 Task: Find a house in West Bromwich, United Kingdom, for 8 guests from 24 Aug to 10 Sep, with 4 bedrooms, 4 beds, 4 bathrooms, and amenities including WiFi, TV, Gym, and Breakfast, within a price range of ₹12,000 to ₹15,000 per night.
Action: Mouse moved to (270, 143)
Screenshot: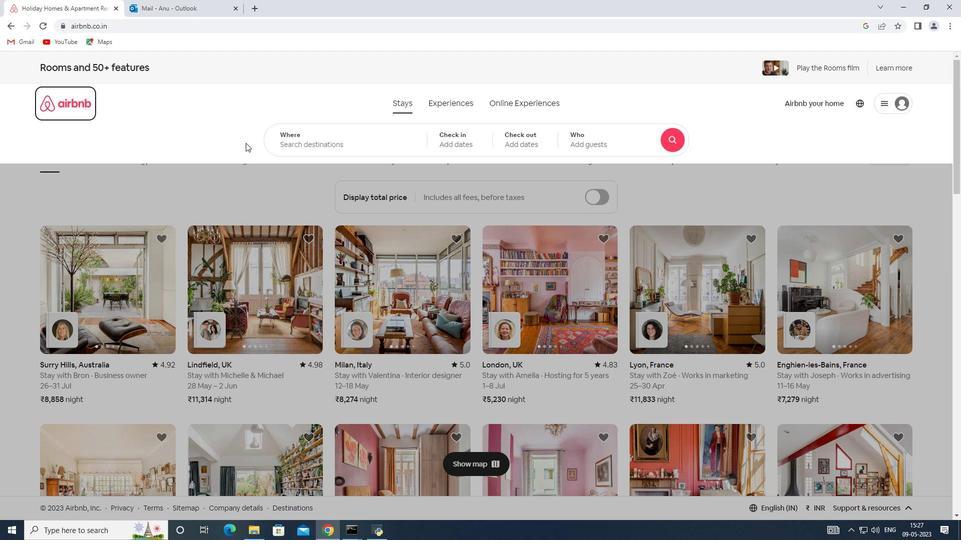 
Action: Mouse pressed left at (270, 143)
Screenshot: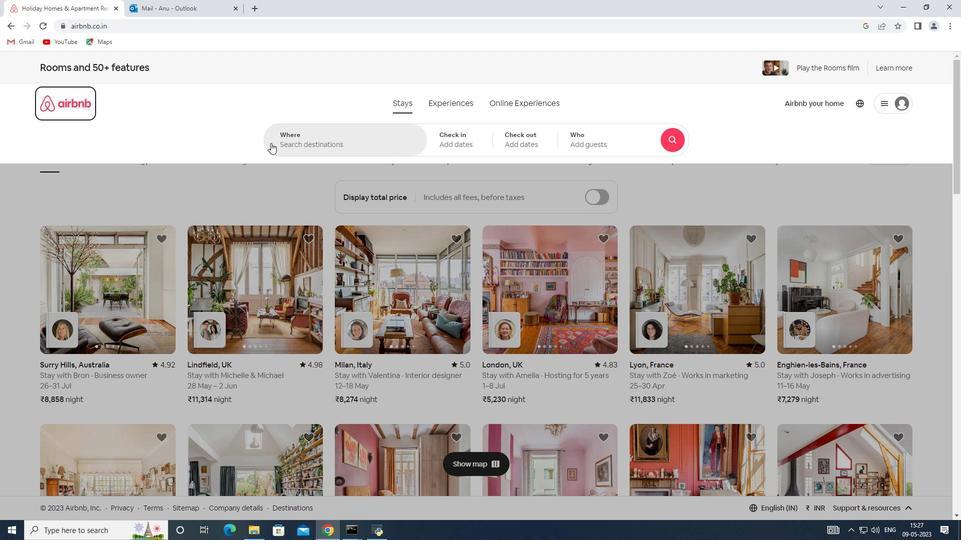 
Action: Key pressed <Key.shift><Key.shift><Key.shift><Key.shift><Key.shift><Key.shift><Key.shift><Key.shift><Key.shift><Key.shift><Key.shift><Key.shift><Key.shift><Key.shift>West<Key.space><Key.shift><Key.shift><Key.shift><Key.shift><Key.shift><Key.shift><Key.shift><Key.shift><Key.shift>Bromwich,<Key.shift>United
Screenshot: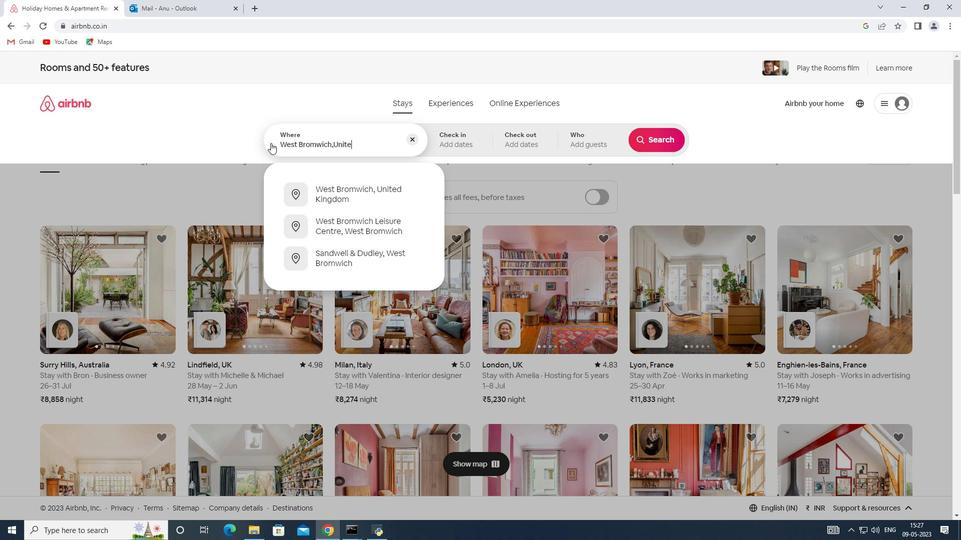 
Action: Mouse moved to (336, 193)
Screenshot: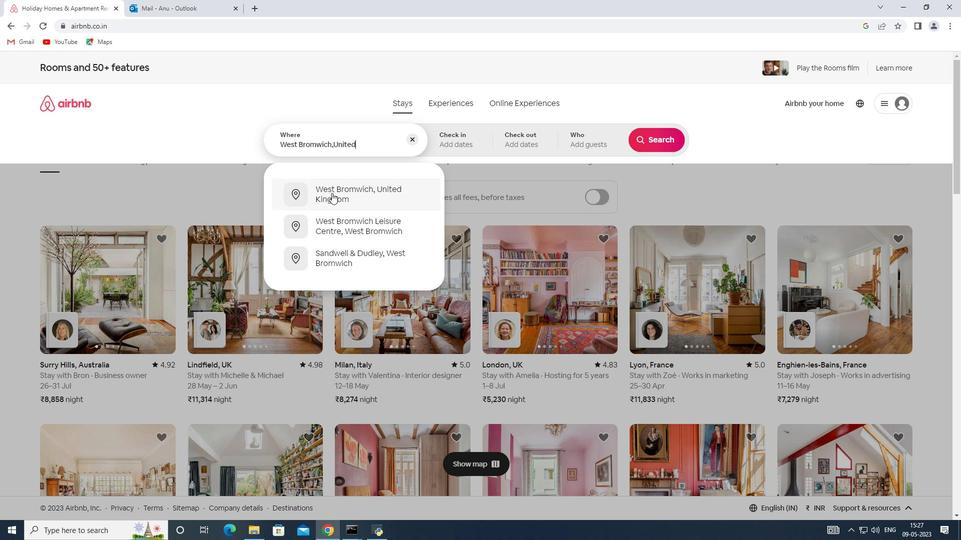 
Action: Mouse pressed left at (336, 193)
Screenshot: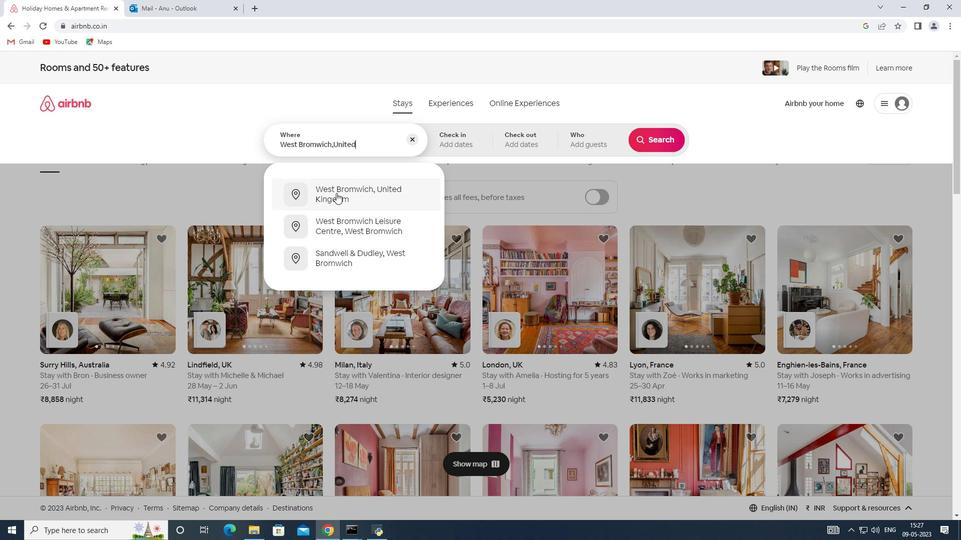 
Action: Mouse moved to (647, 218)
Screenshot: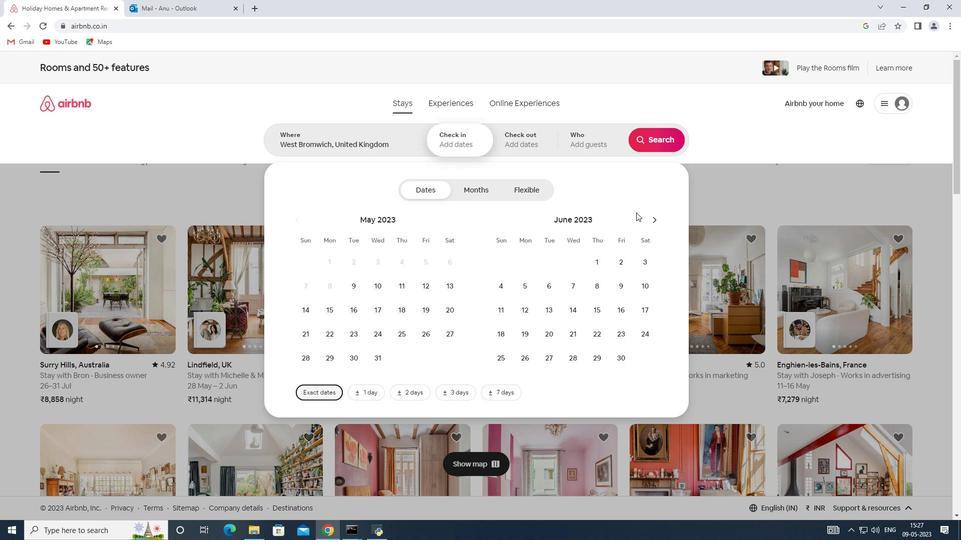 
Action: Mouse pressed left at (647, 218)
Screenshot: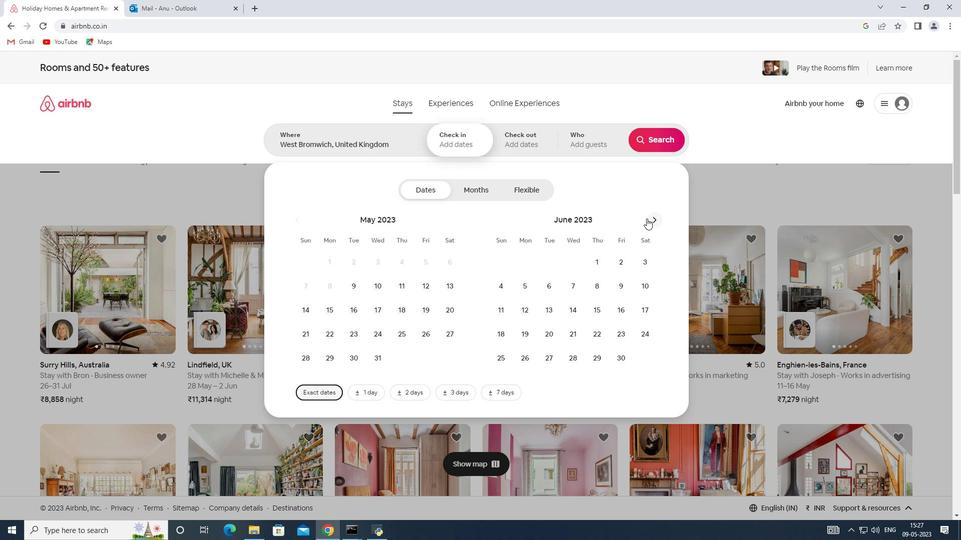 
Action: Mouse pressed left at (647, 218)
Screenshot: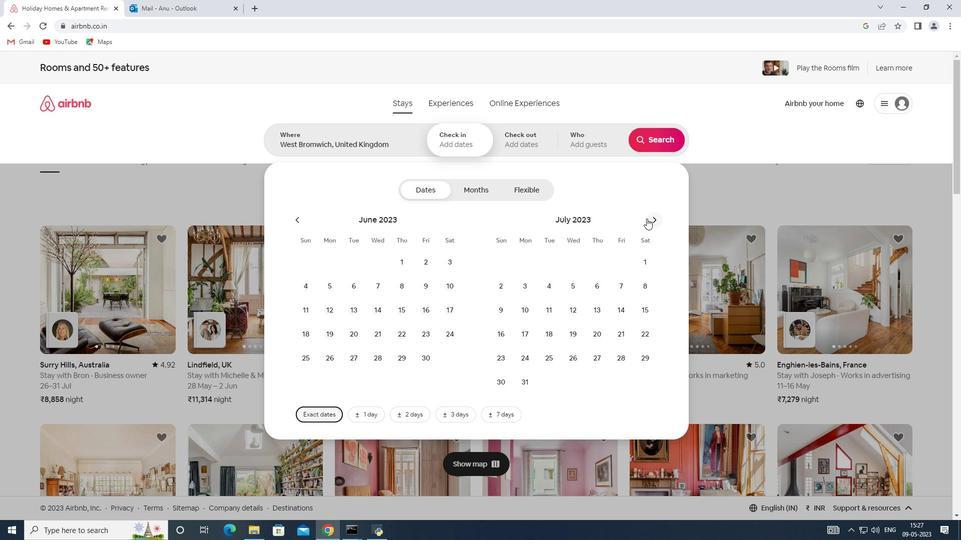 
Action: Mouse moved to (654, 226)
Screenshot: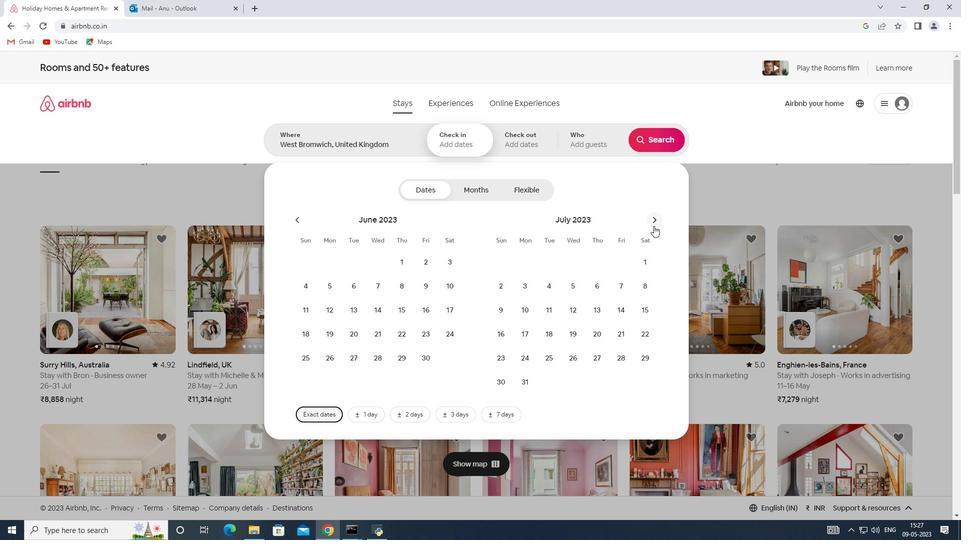 
Action: Mouse pressed left at (654, 226)
Screenshot: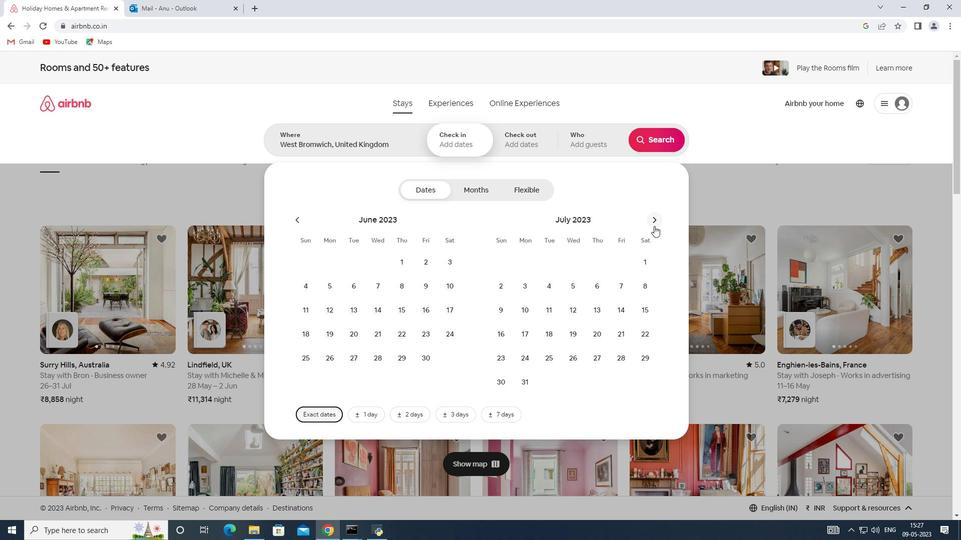
Action: Mouse moved to (597, 336)
Screenshot: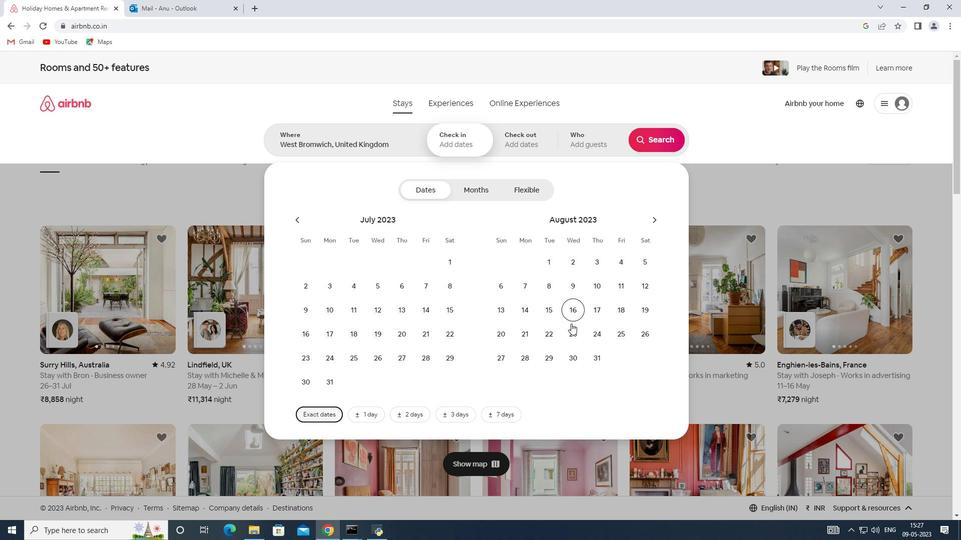 
Action: Mouse pressed left at (597, 336)
Screenshot: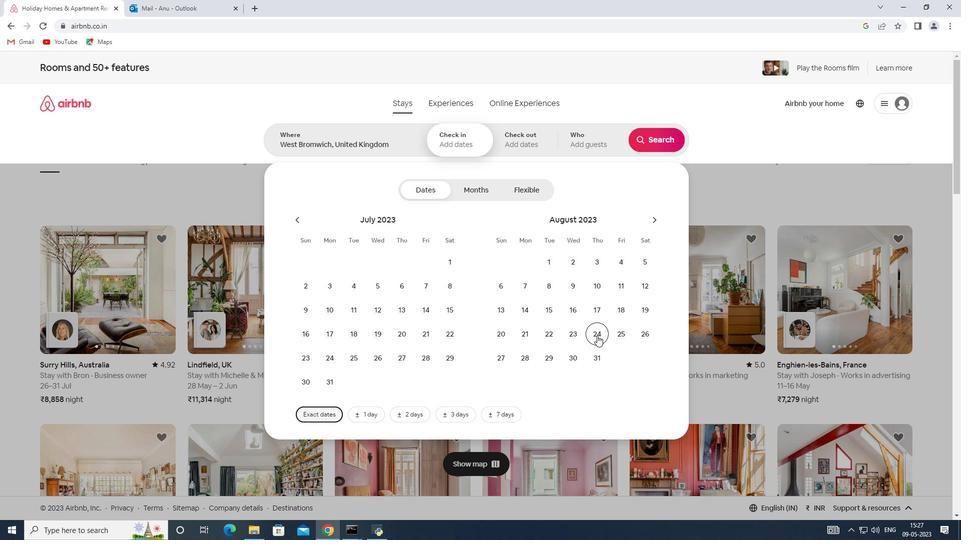 
Action: Mouse moved to (653, 216)
Screenshot: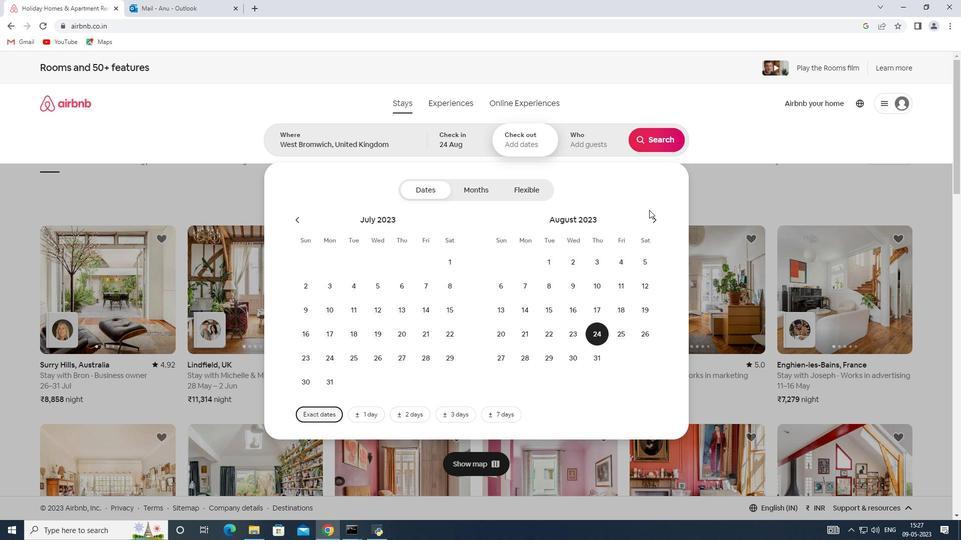 
Action: Mouse pressed left at (653, 216)
Screenshot: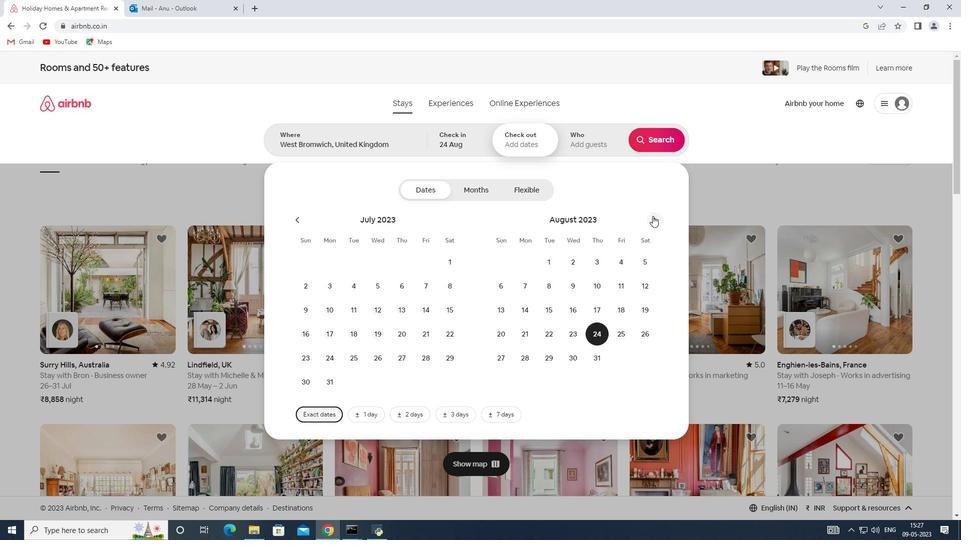 
Action: Mouse moved to (502, 310)
Screenshot: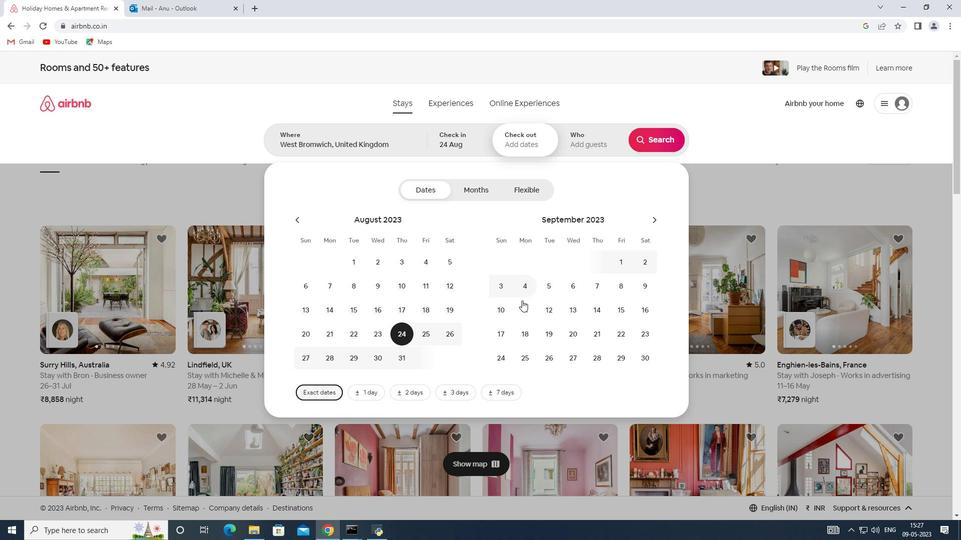 
Action: Mouse pressed left at (502, 310)
Screenshot: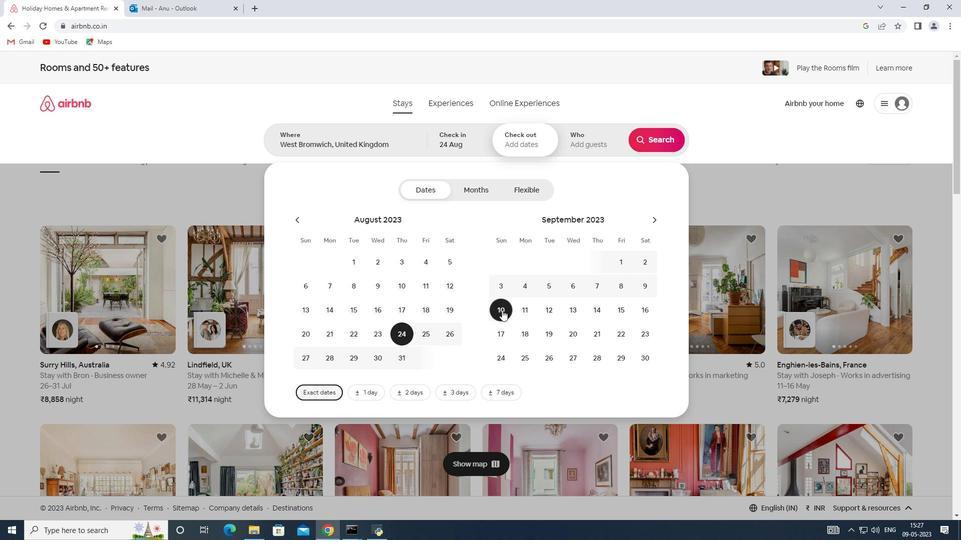 
Action: Mouse moved to (599, 134)
Screenshot: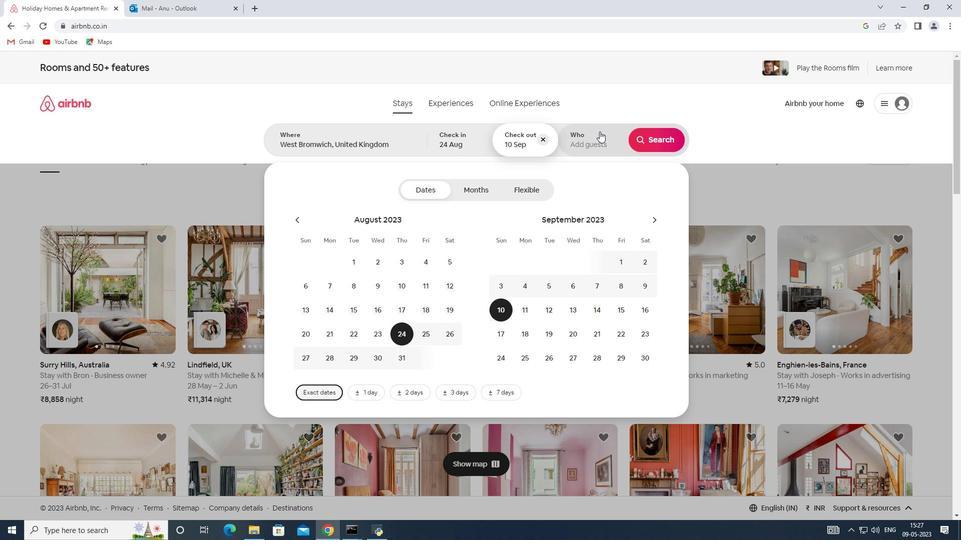 
Action: Mouse pressed left at (599, 134)
Screenshot: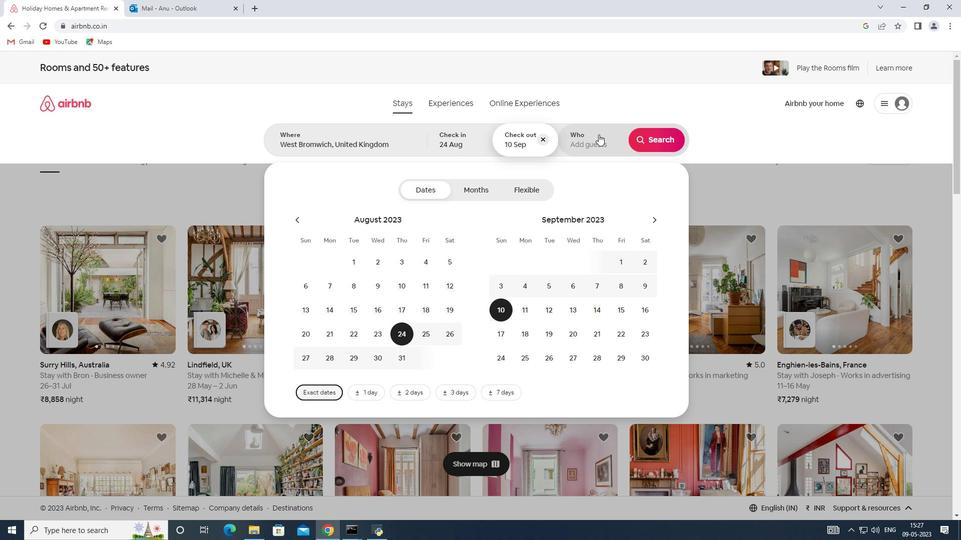 
Action: Mouse moved to (655, 193)
Screenshot: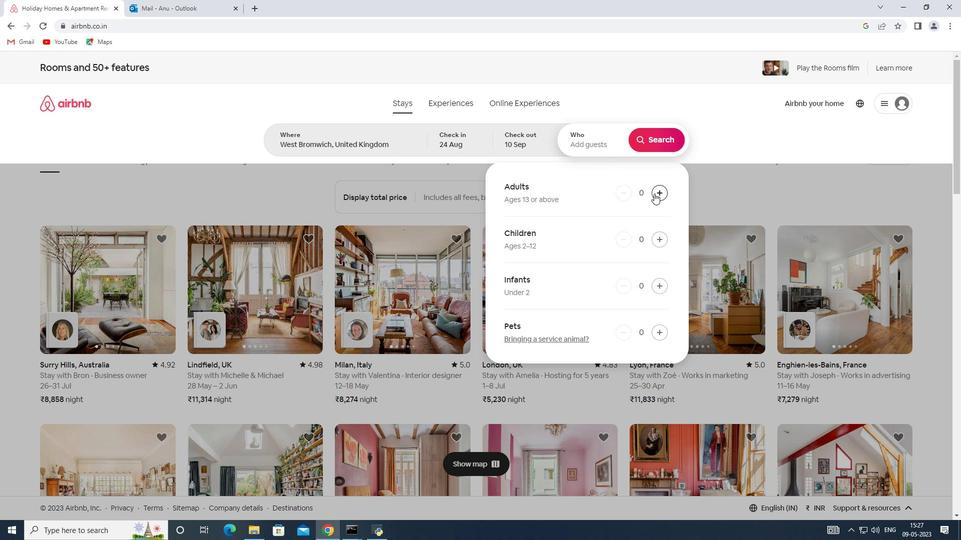 
Action: Mouse pressed left at (655, 193)
Screenshot: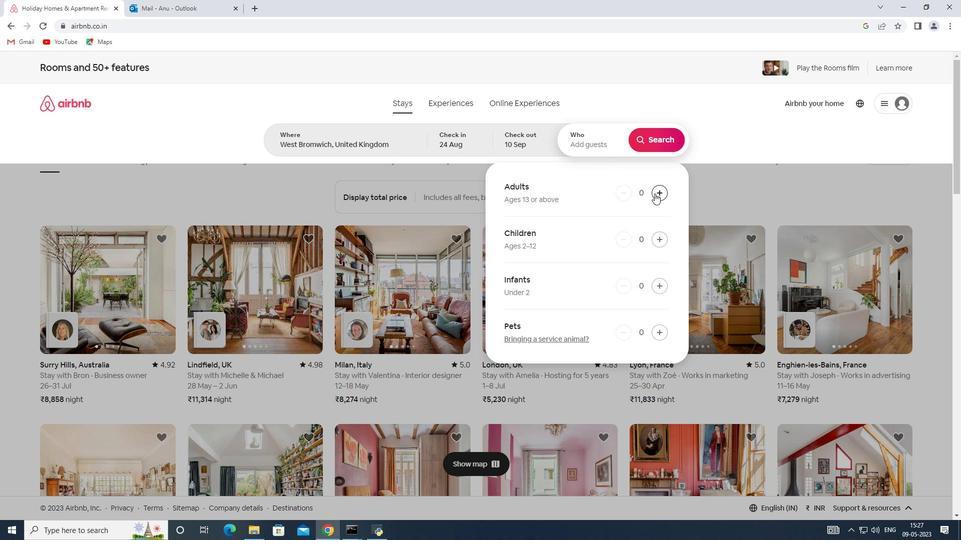 
Action: Mouse pressed left at (655, 193)
Screenshot: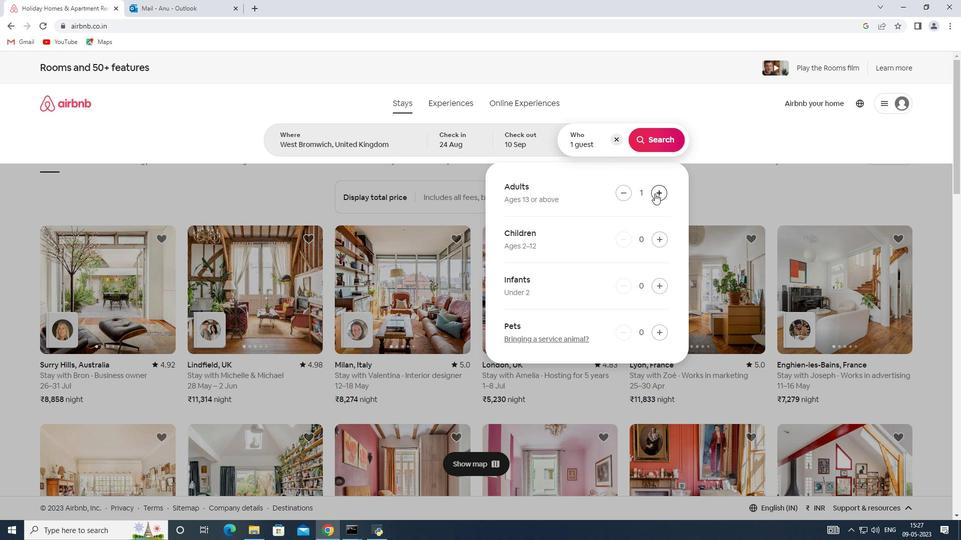 
Action: Mouse pressed left at (655, 193)
Screenshot: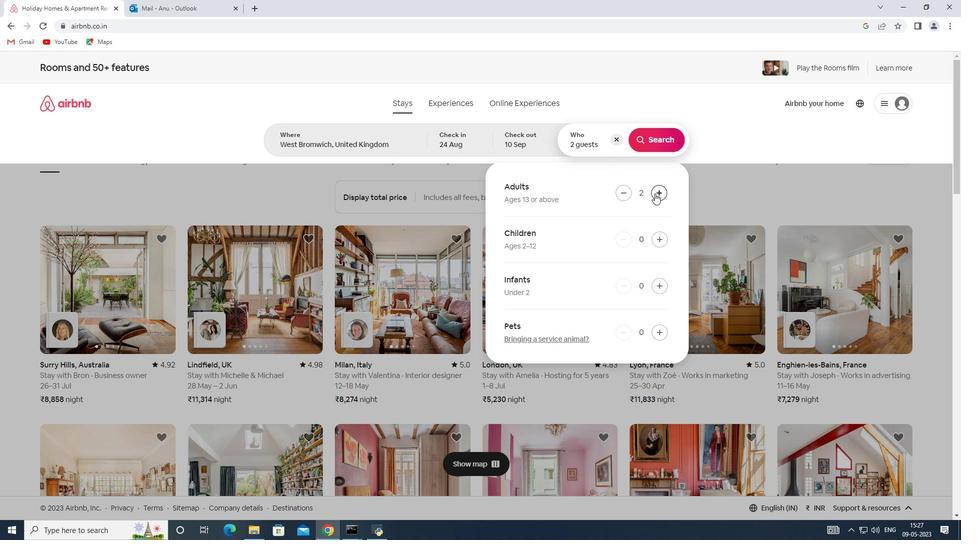 
Action: Mouse pressed left at (655, 193)
Screenshot: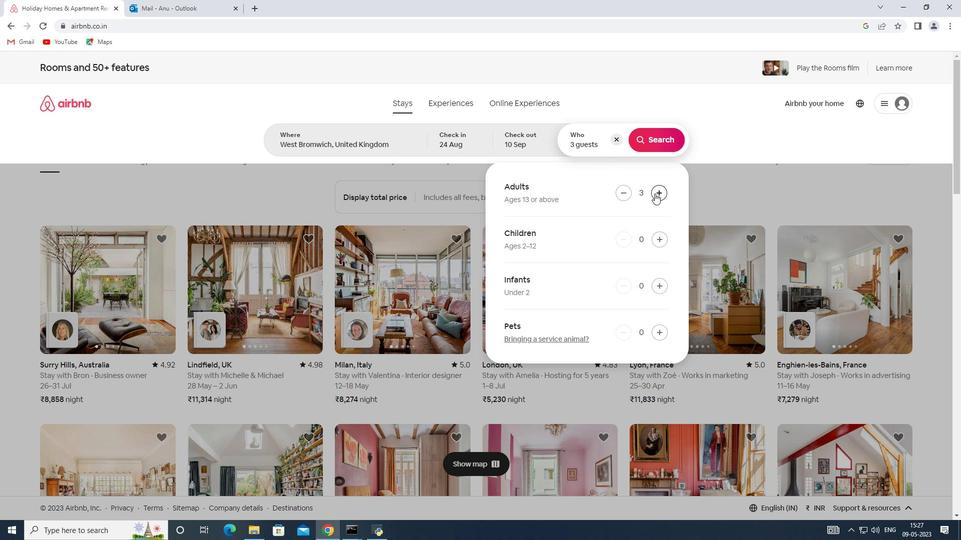 
Action: Mouse pressed left at (655, 193)
Screenshot: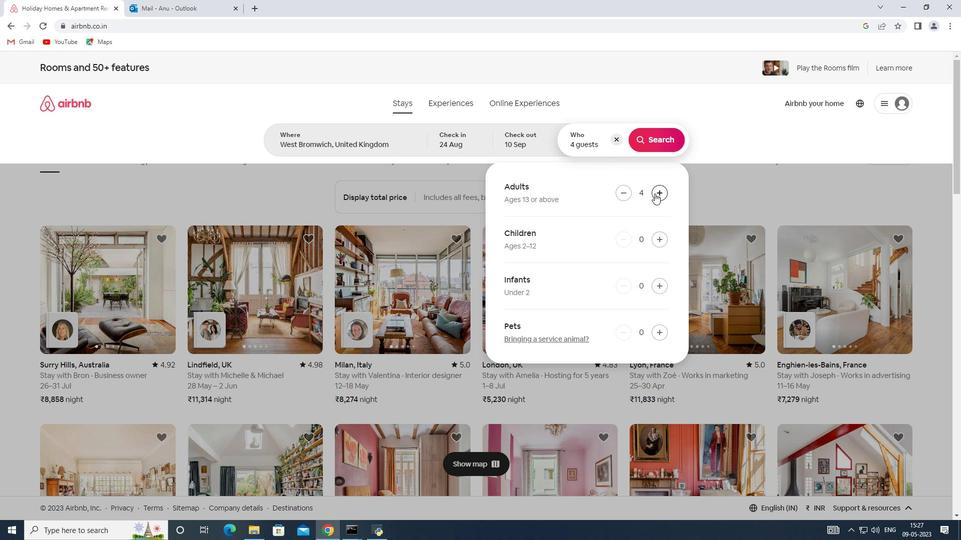 
Action: Mouse pressed left at (655, 193)
Screenshot: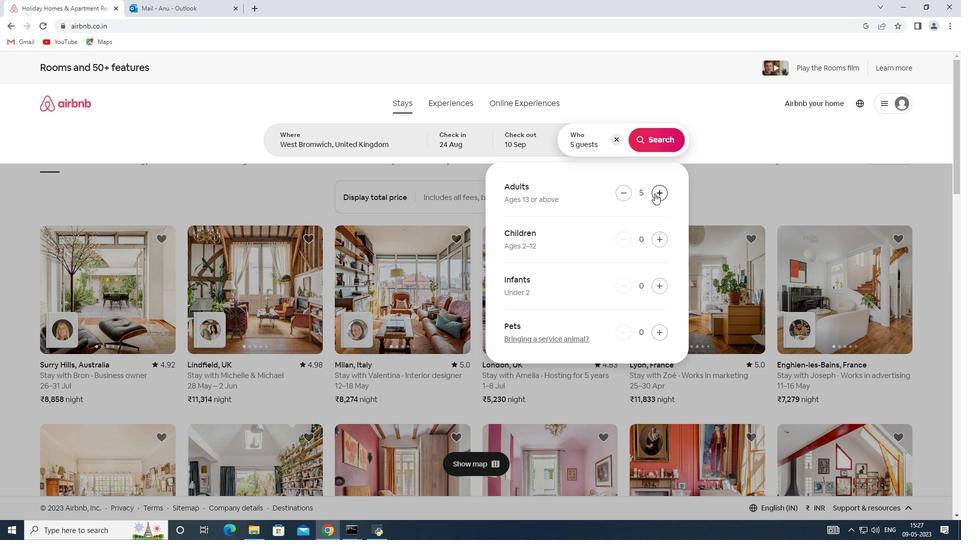 
Action: Mouse pressed left at (655, 193)
Screenshot: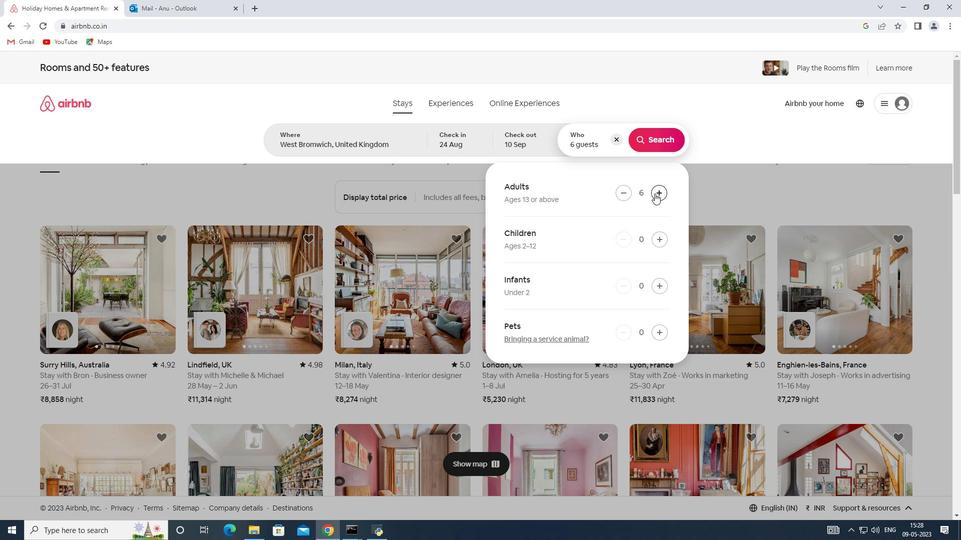
Action: Mouse pressed left at (655, 193)
Screenshot: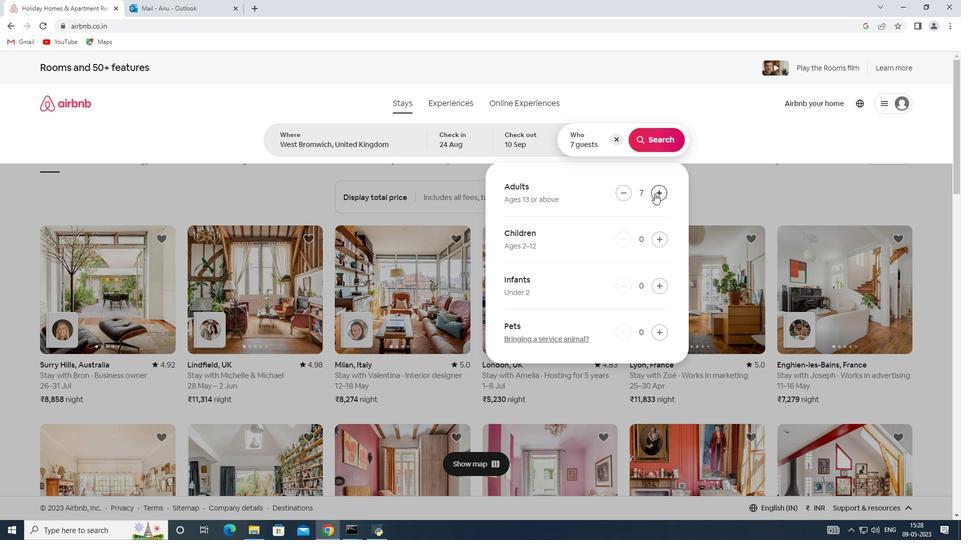 
Action: Mouse moved to (651, 142)
Screenshot: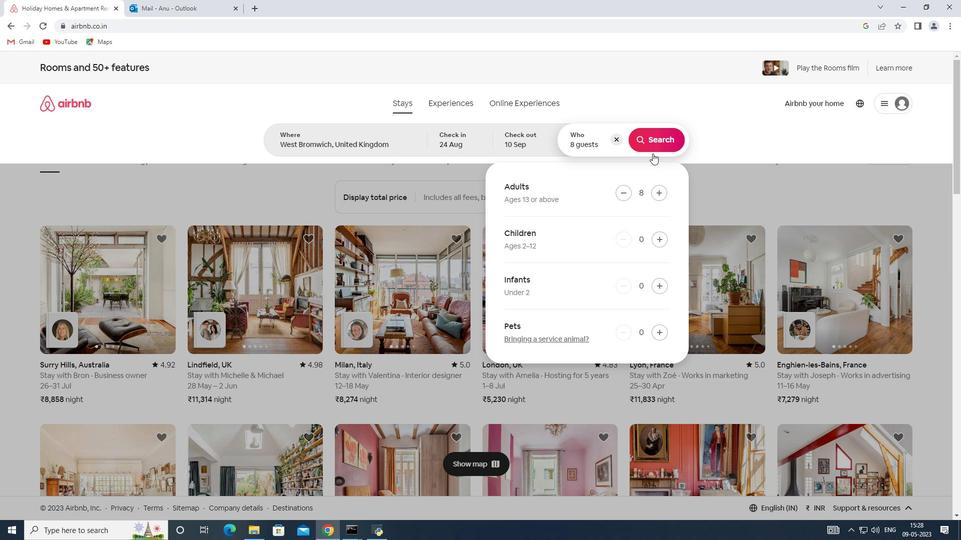 
Action: Mouse pressed left at (651, 142)
Screenshot: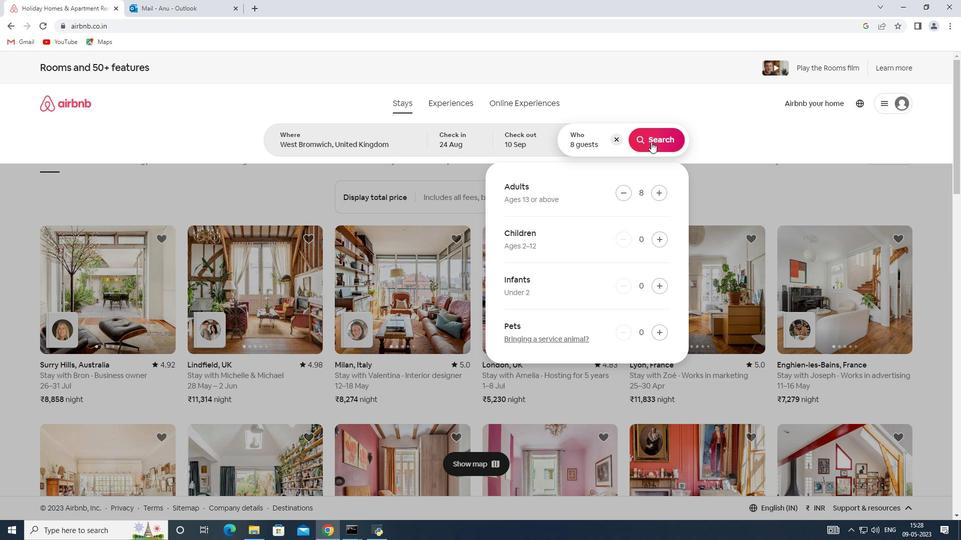 
Action: Mouse moved to (907, 112)
Screenshot: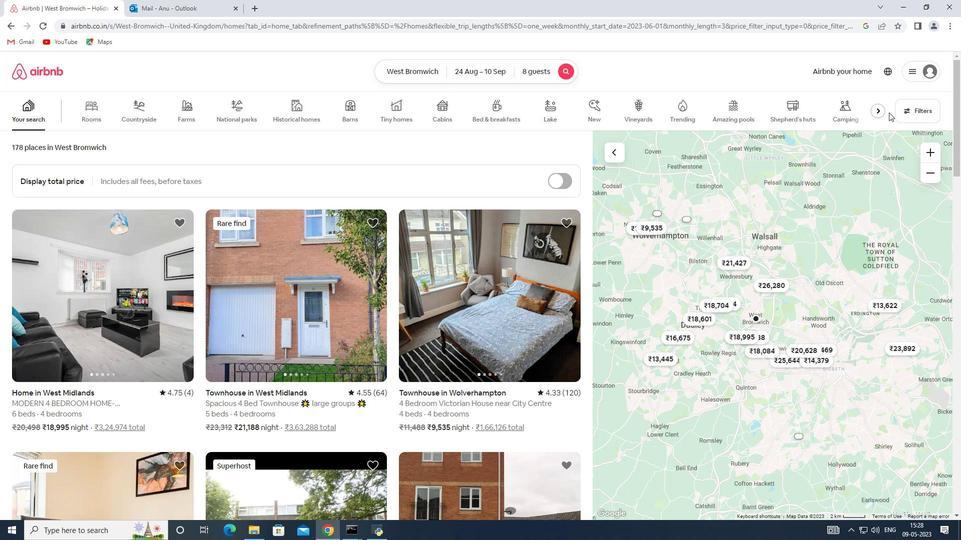 
Action: Mouse pressed left at (907, 112)
Screenshot: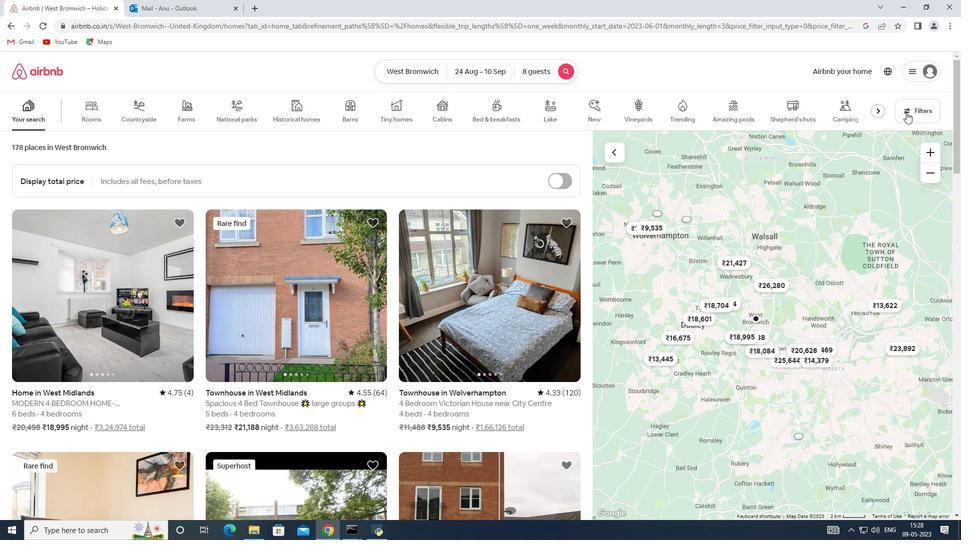 
Action: Mouse moved to (342, 360)
Screenshot: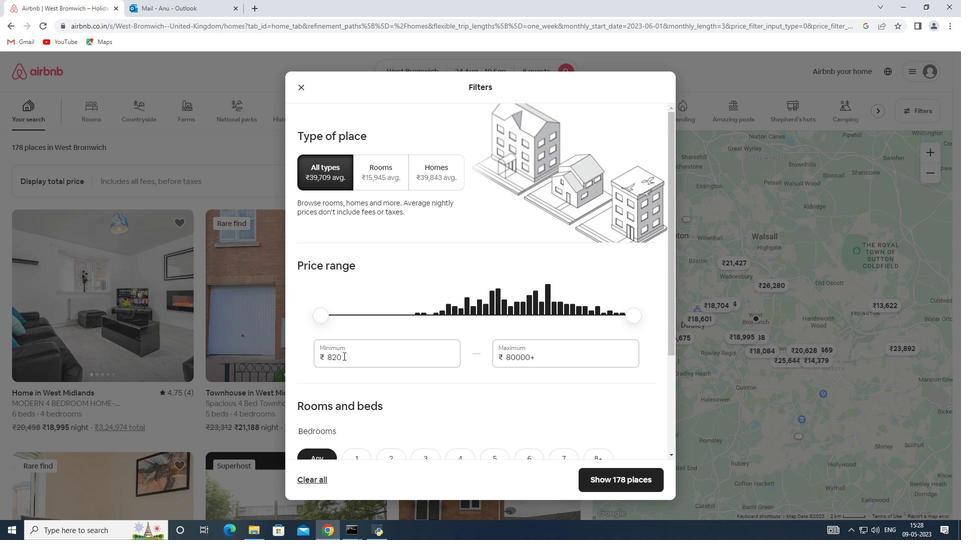 
Action: Mouse pressed left at (342, 360)
Screenshot: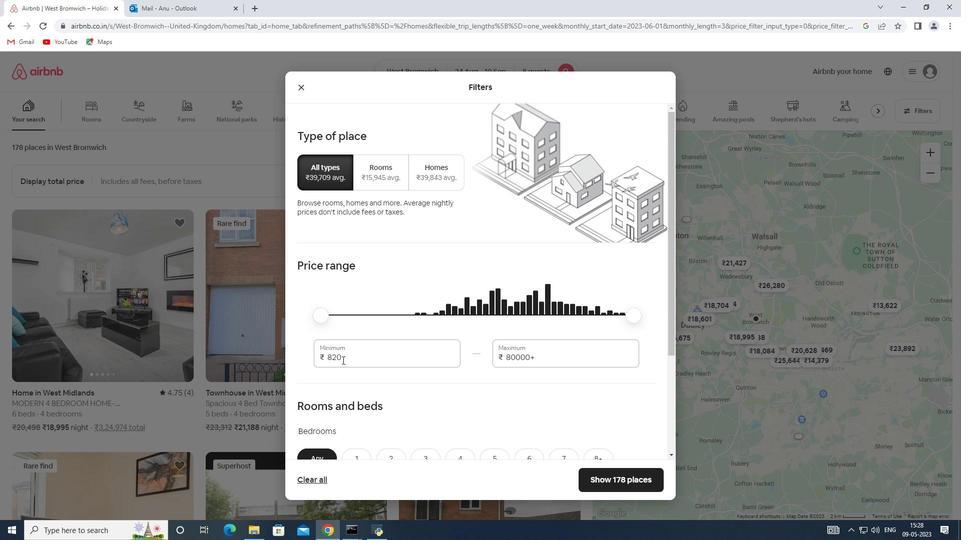 
Action: Mouse moved to (317, 355)
Screenshot: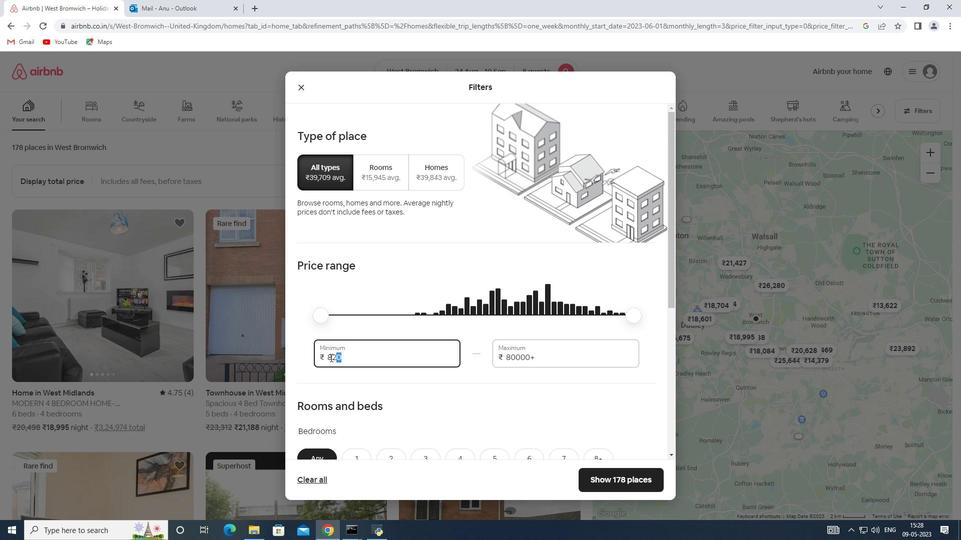 
Action: Key pressed 12000
Screenshot: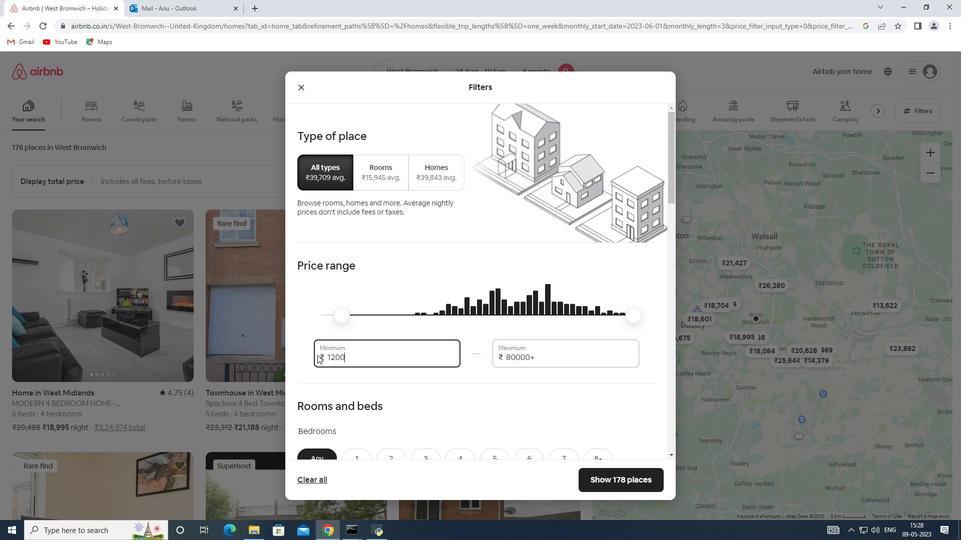 
Action: Mouse moved to (542, 357)
Screenshot: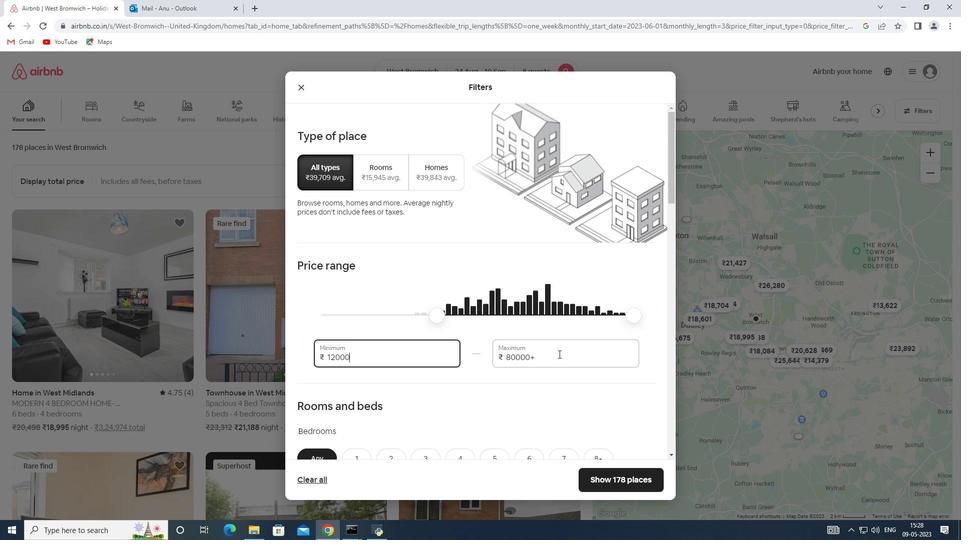 
Action: Mouse pressed left at (542, 357)
Screenshot: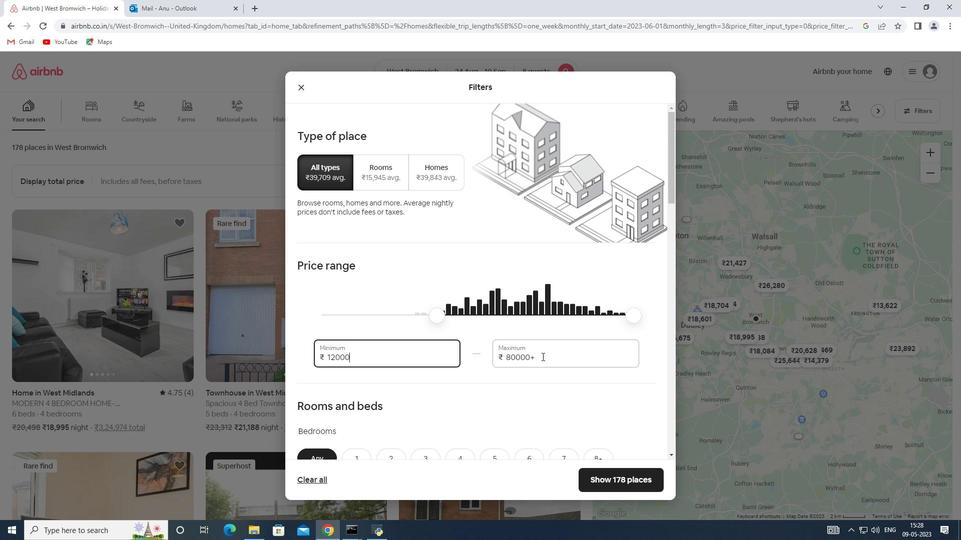 
Action: Mouse moved to (479, 357)
Screenshot: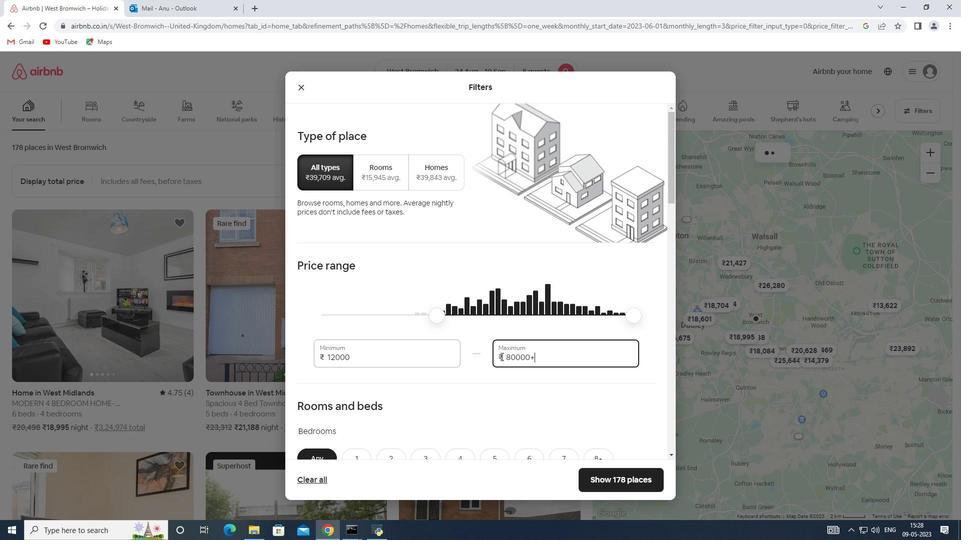 
Action: Key pressed 15000
Screenshot: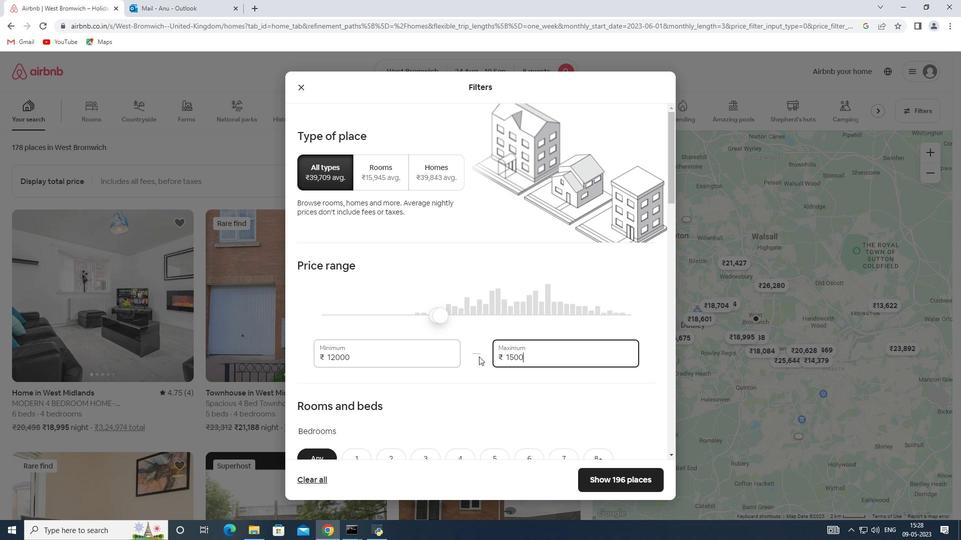 
Action: Mouse moved to (467, 364)
Screenshot: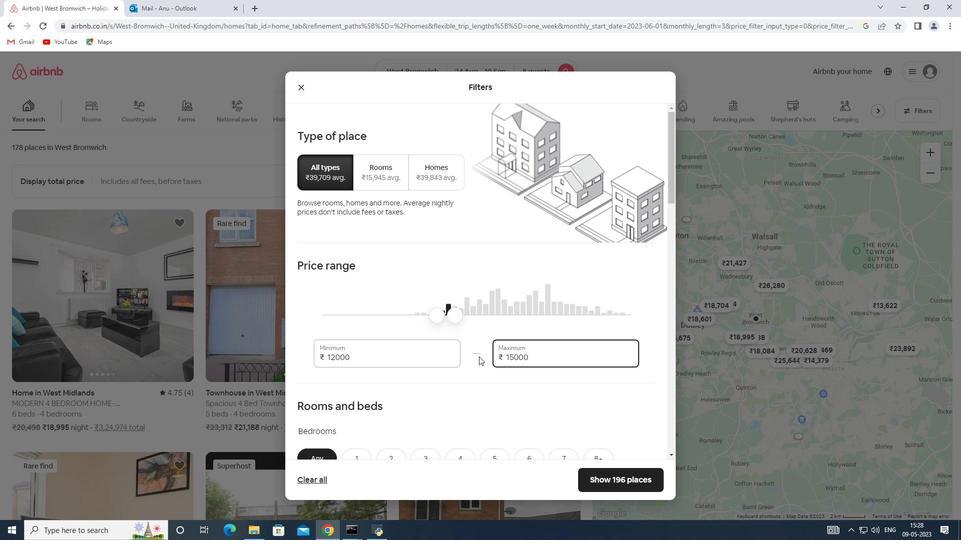 
Action: Mouse scrolled (467, 363) with delta (0, 0)
Screenshot: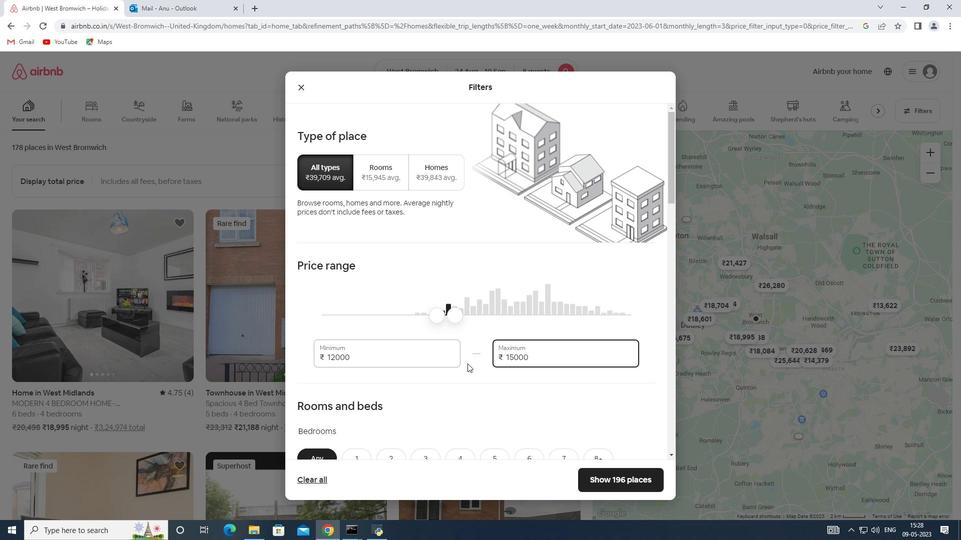 
Action: Mouse scrolled (467, 363) with delta (0, 0)
Screenshot: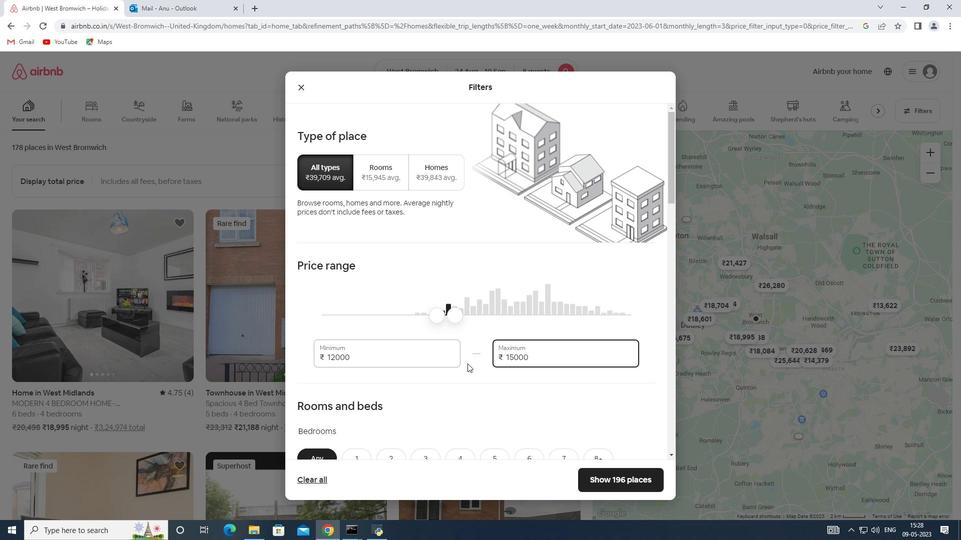 
Action: Mouse moved to (451, 355)
Screenshot: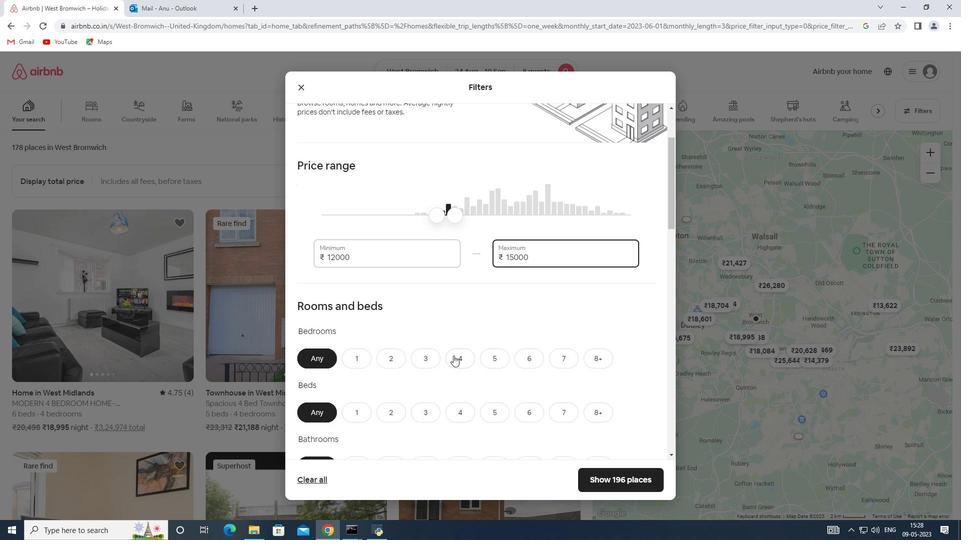 
Action: Mouse scrolled (451, 354) with delta (0, 0)
Screenshot: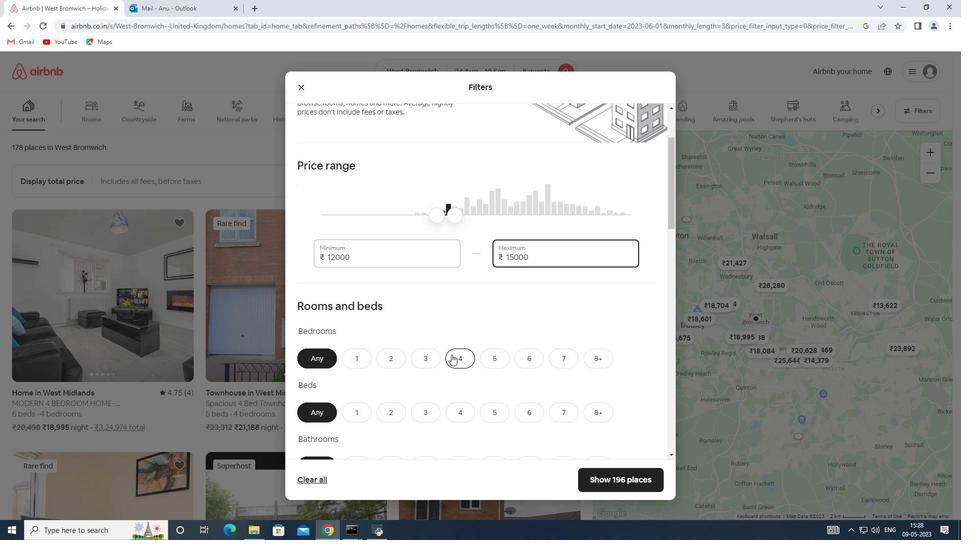 
Action: Mouse moved to (465, 309)
Screenshot: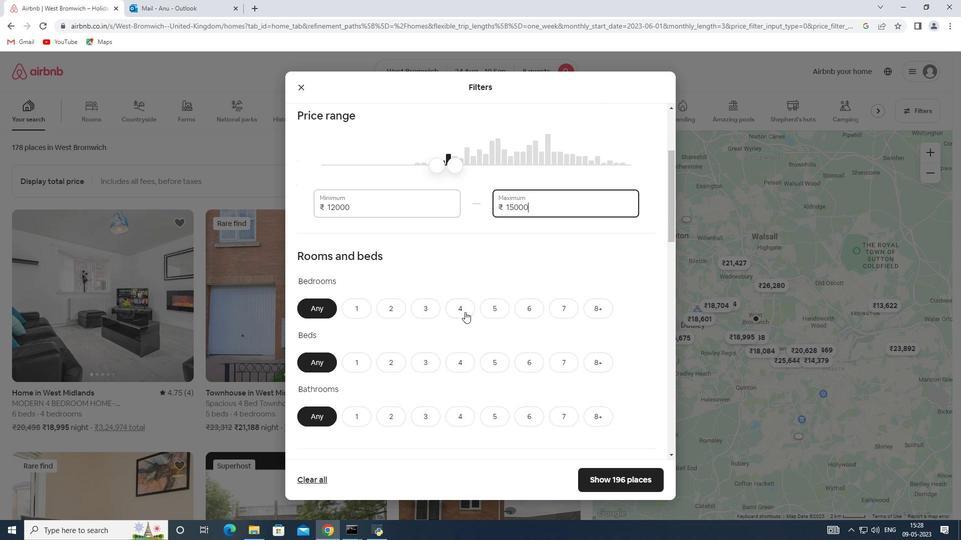 
Action: Mouse pressed left at (465, 309)
Screenshot: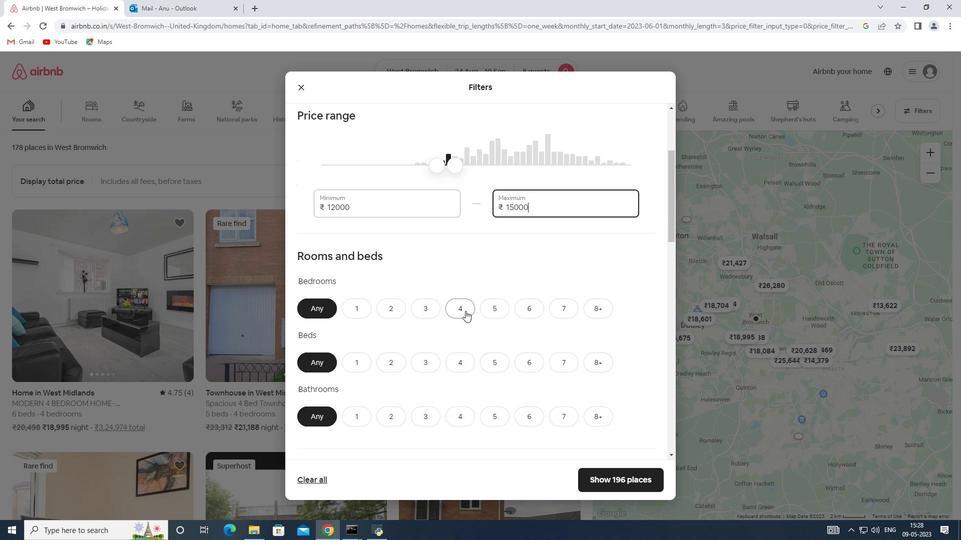 
Action: Mouse moved to (603, 362)
Screenshot: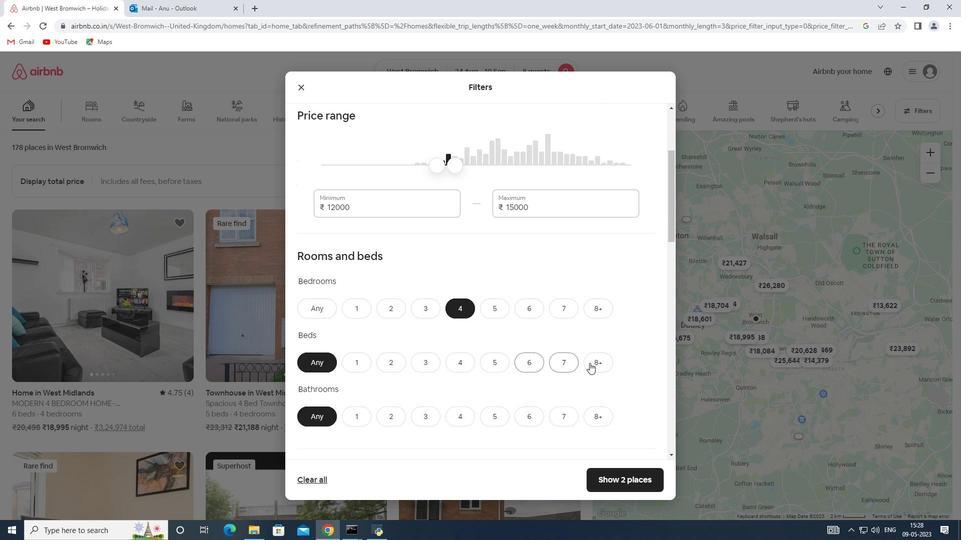 
Action: Mouse pressed left at (603, 362)
Screenshot: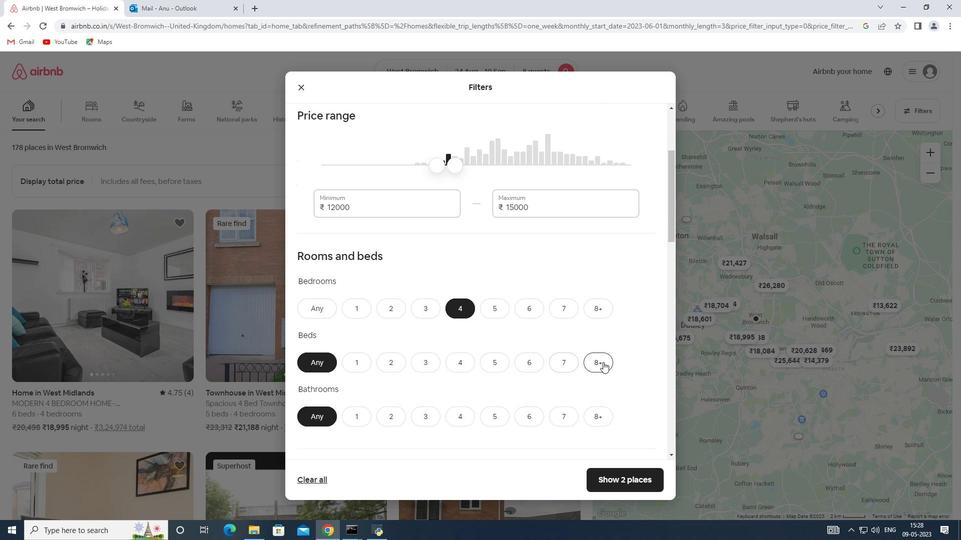 
Action: Mouse moved to (452, 417)
Screenshot: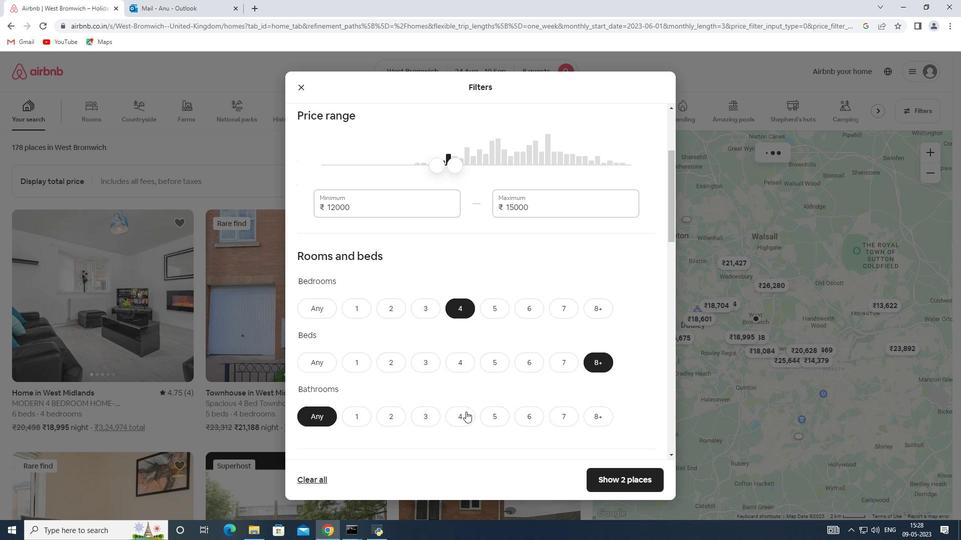 
Action: Mouse pressed left at (452, 417)
Screenshot: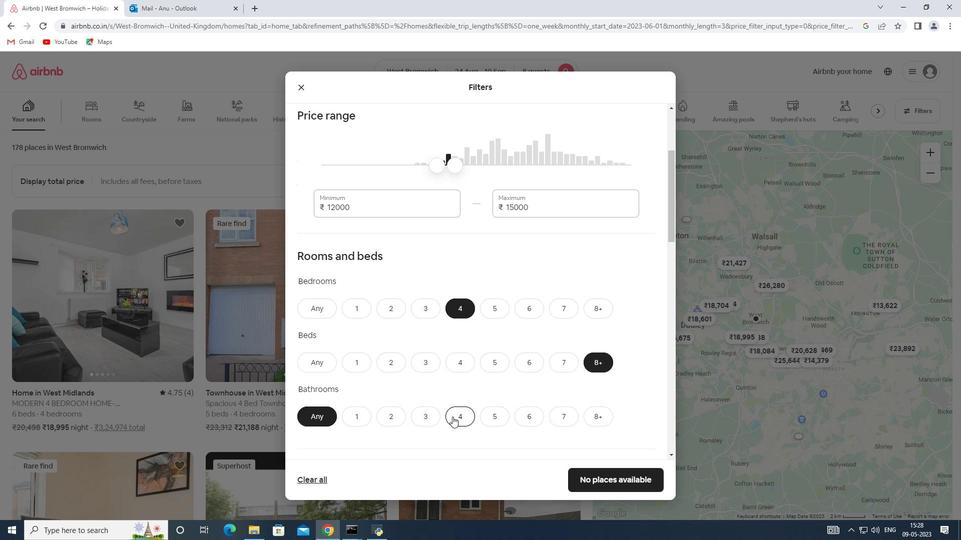 
Action: Mouse moved to (457, 382)
Screenshot: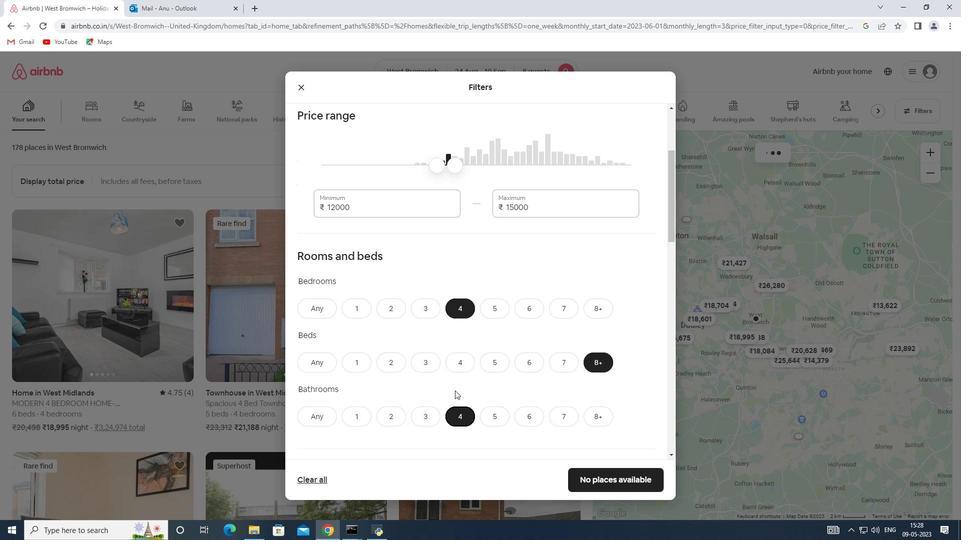 
Action: Mouse scrolled (457, 382) with delta (0, 0)
Screenshot: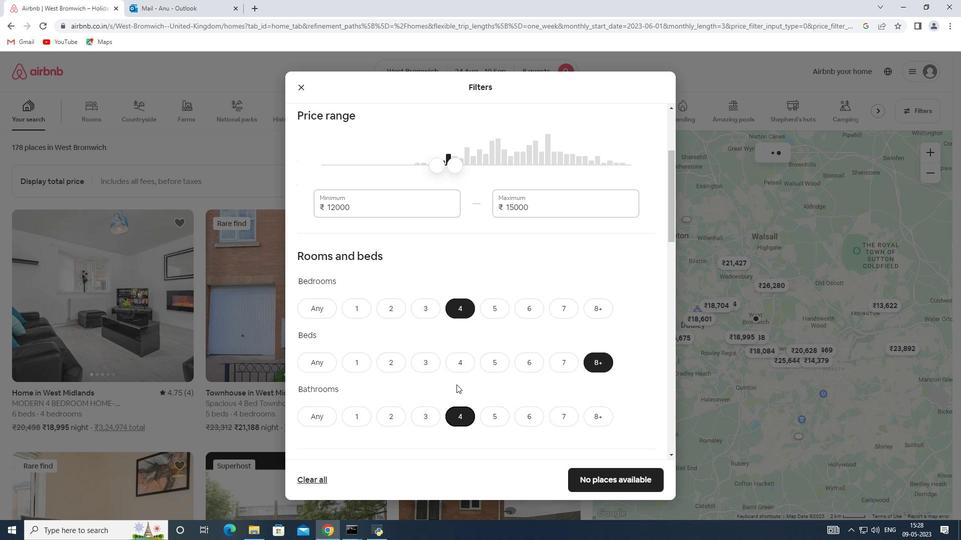 
Action: Mouse scrolled (457, 382) with delta (0, 0)
Screenshot: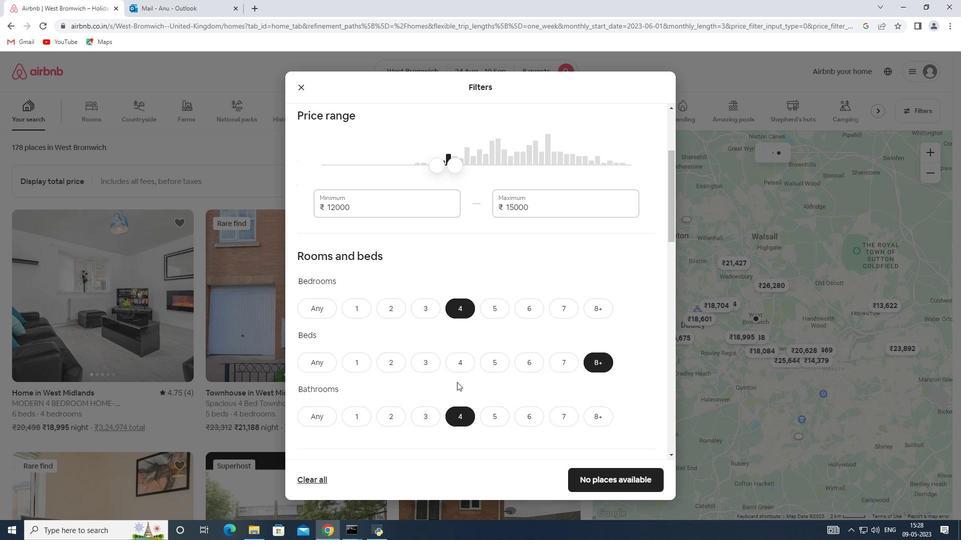 
Action: Mouse moved to (457, 375)
Screenshot: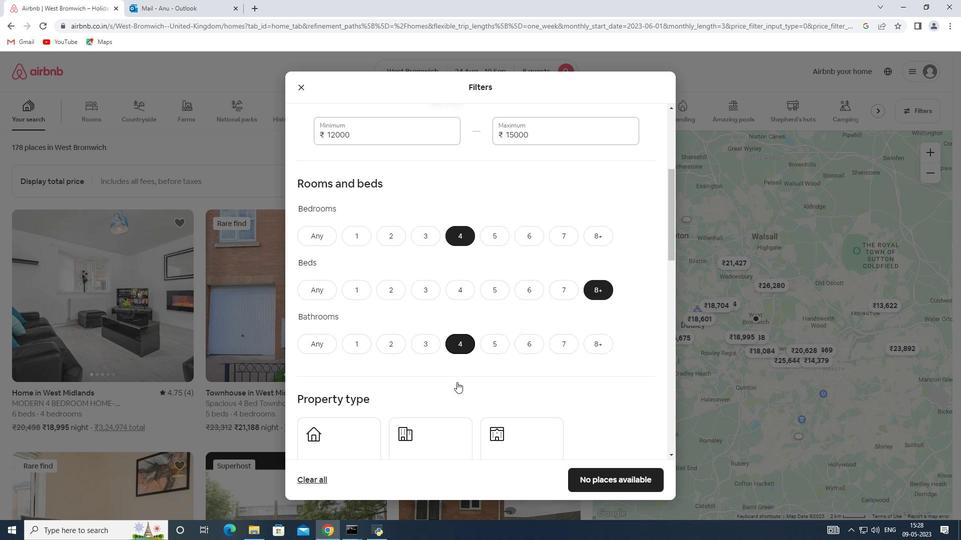
Action: Mouse scrolled (457, 375) with delta (0, 0)
Screenshot: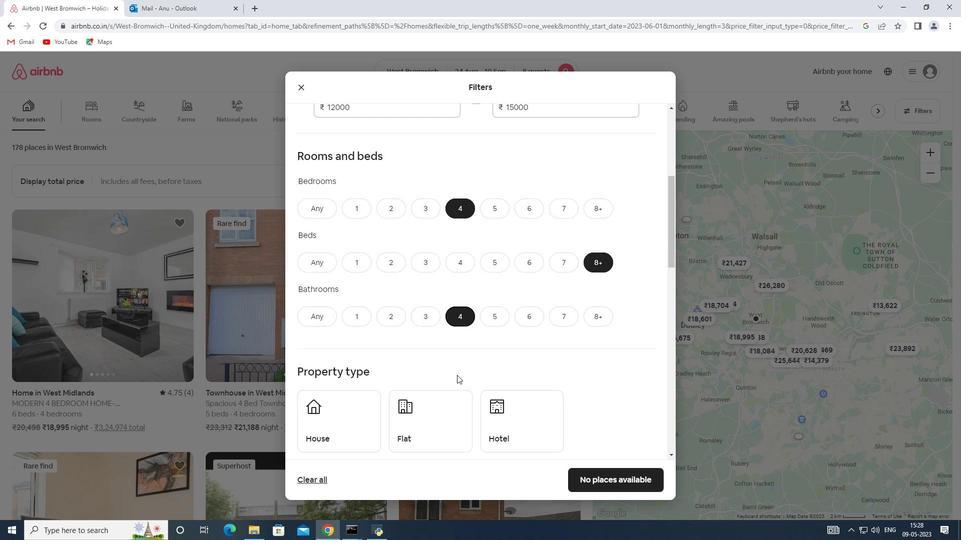 
Action: Mouse scrolled (457, 375) with delta (0, 0)
Screenshot: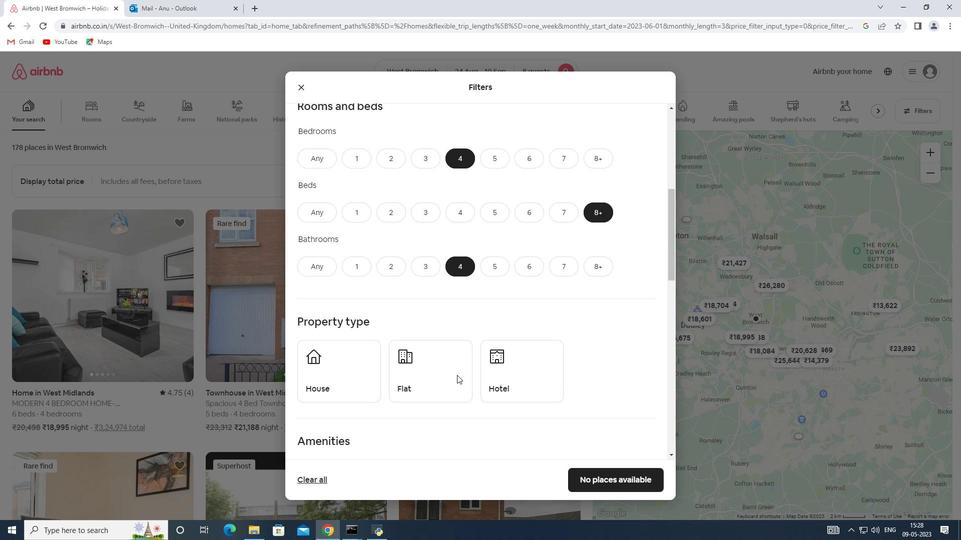 
Action: Mouse moved to (347, 346)
Screenshot: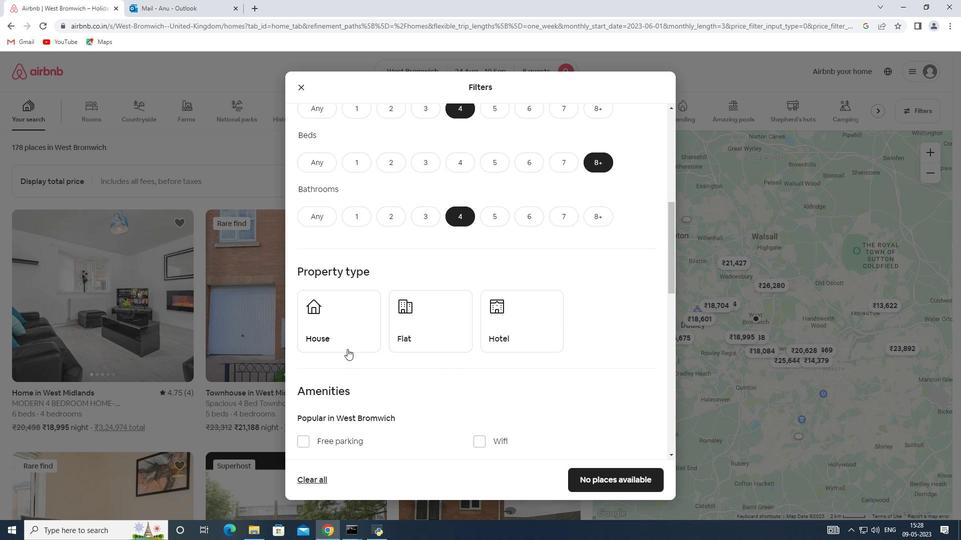 
Action: Mouse pressed left at (347, 346)
Screenshot: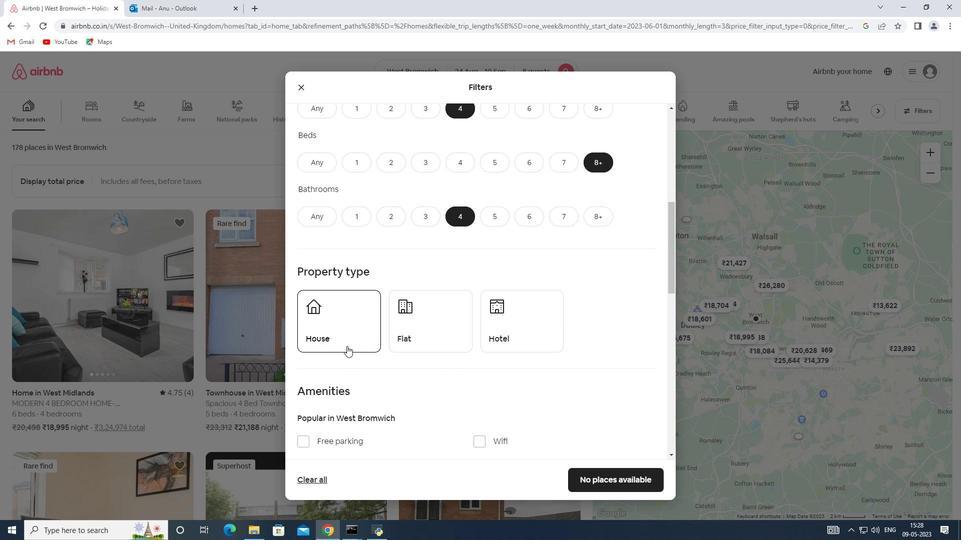
Action: Mouse moved to (419, 346)
Screenshot: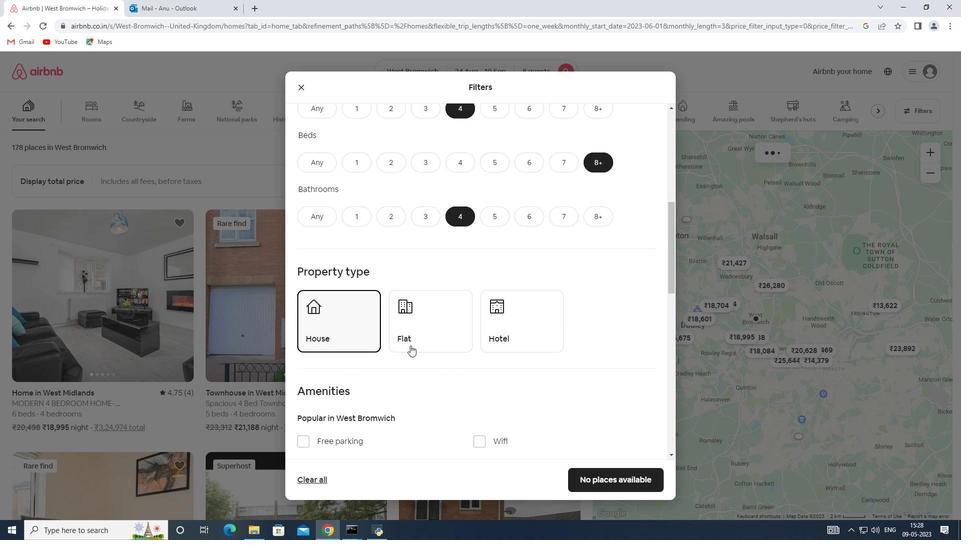
Action: Mouse pressed left at (419, 346)
Screenshot: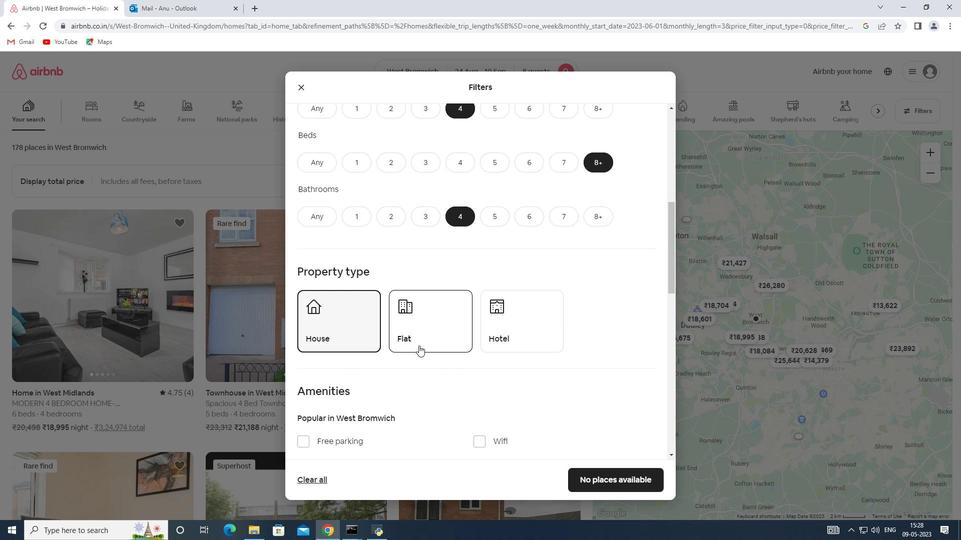 
Action: Mouse moved to (505, 343)
Screenshot: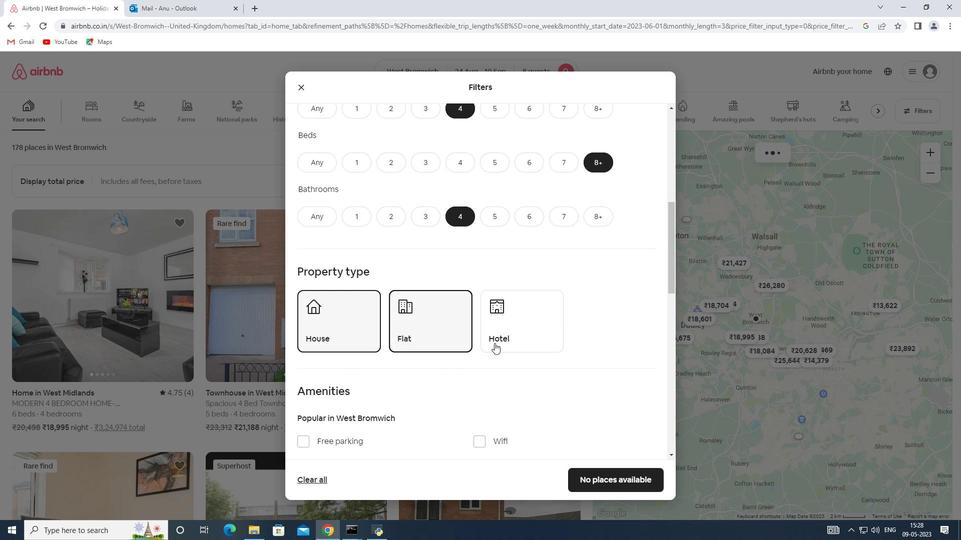
Action: Mouse scrolled (505, 342) with delta (0, 0)
Screenshot: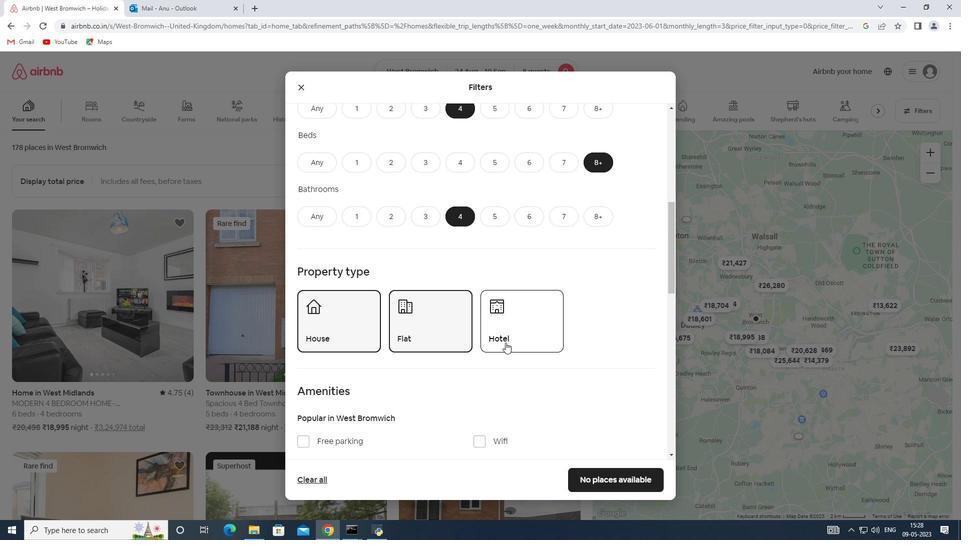 
Action: Mouse moved to (505, 343)
Screenshot: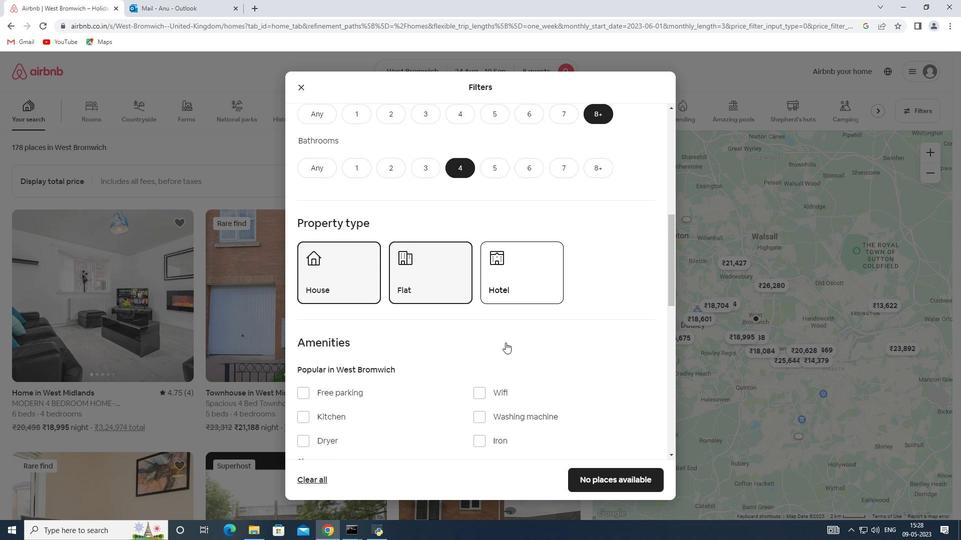 
Action: Mouse scrolled (505, 342) with delta (0, 0)
Screenshot: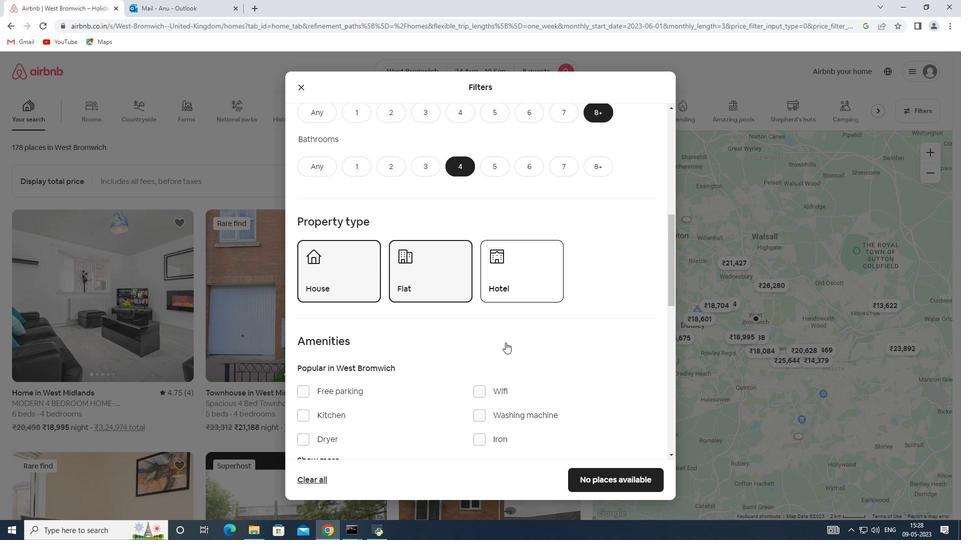 
Action: Mouse moved to (310, 407)
Screenshot: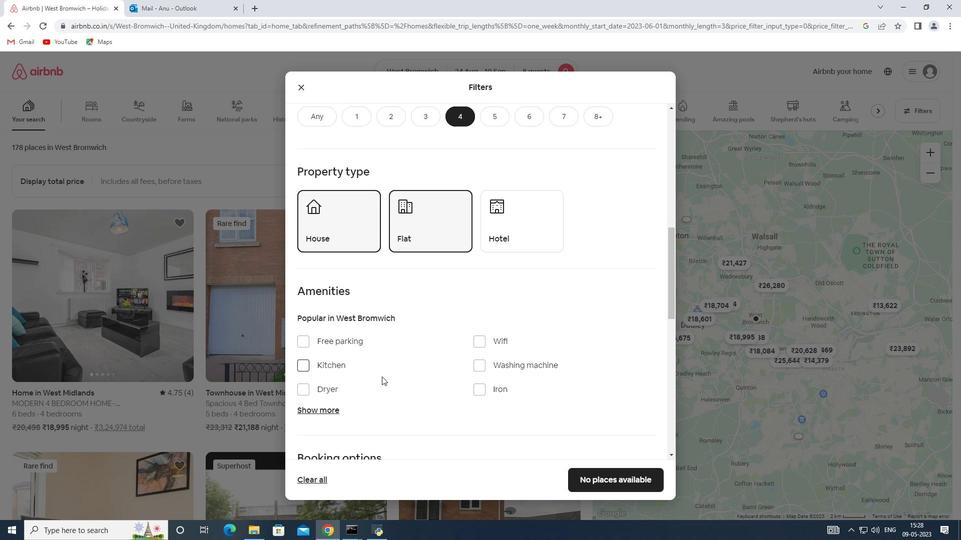 
Action: Mouse pressed left at (310, 407)
Screenshot: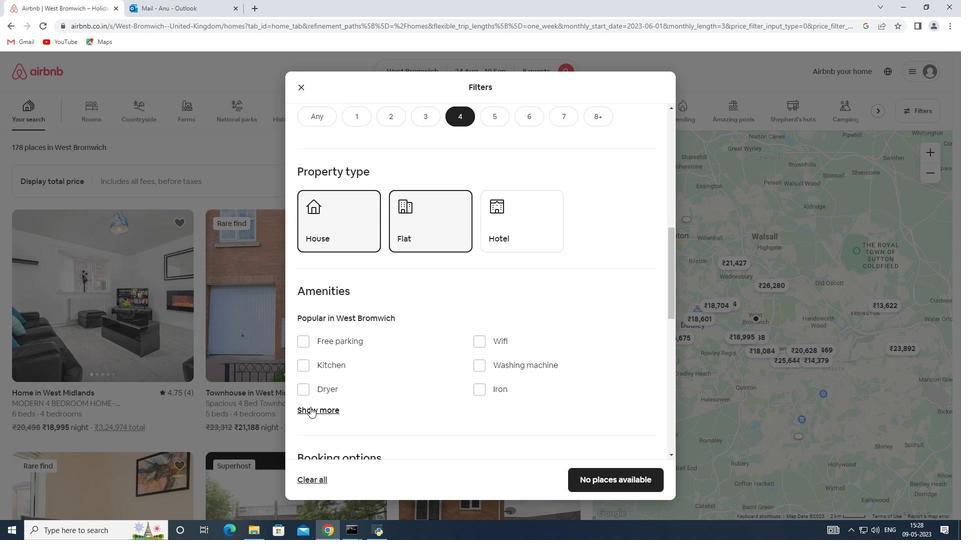 
Action: Mouse moved to (487, 340)
Screenshot: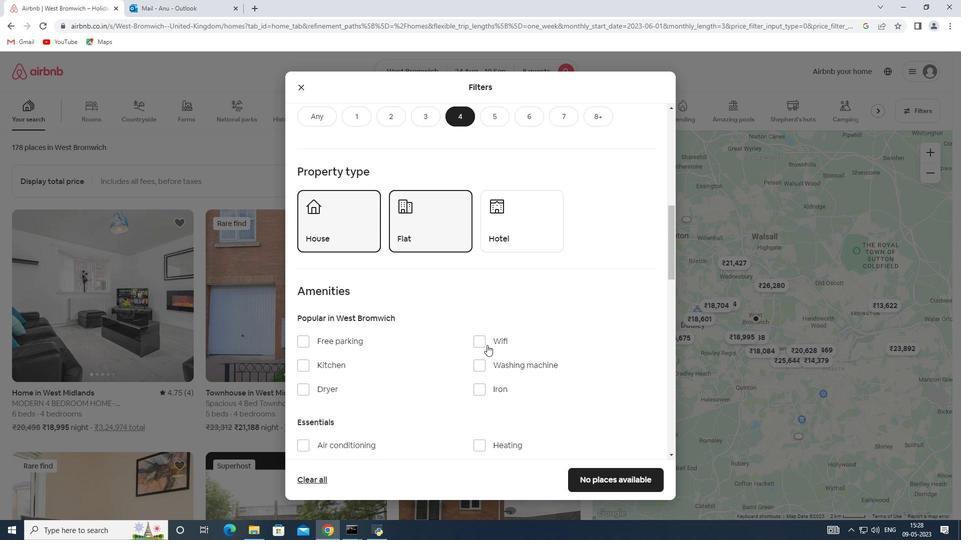 
Action: Mouse pressed left at (487, 340)
Screenshot: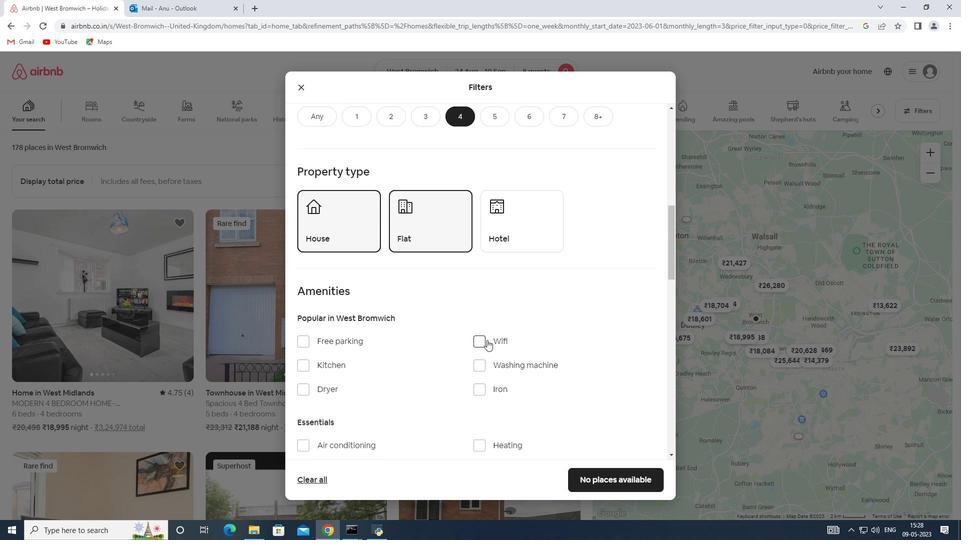 
Action: Mouse moved to (378, 372)
Screenshot: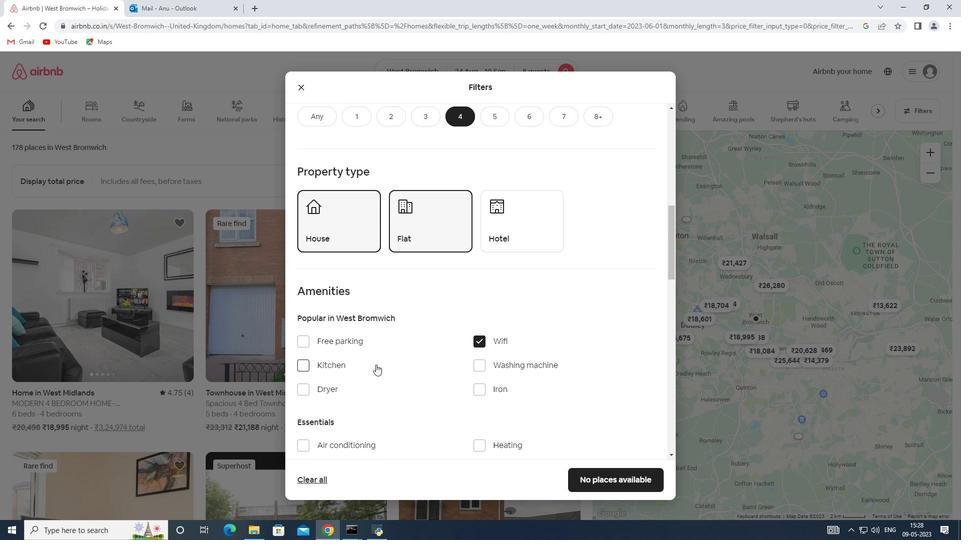 
Action: Mouse scrolled (378, 372) with delta (0, 0)
Screenshot: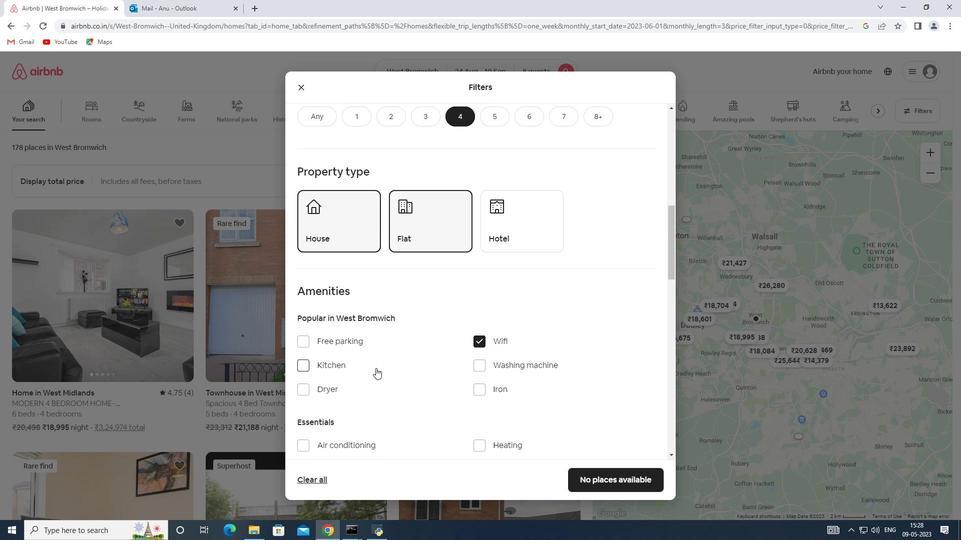 
Action: Mouse scrolled (378, 372) with delta (0, 0)
Screenshot: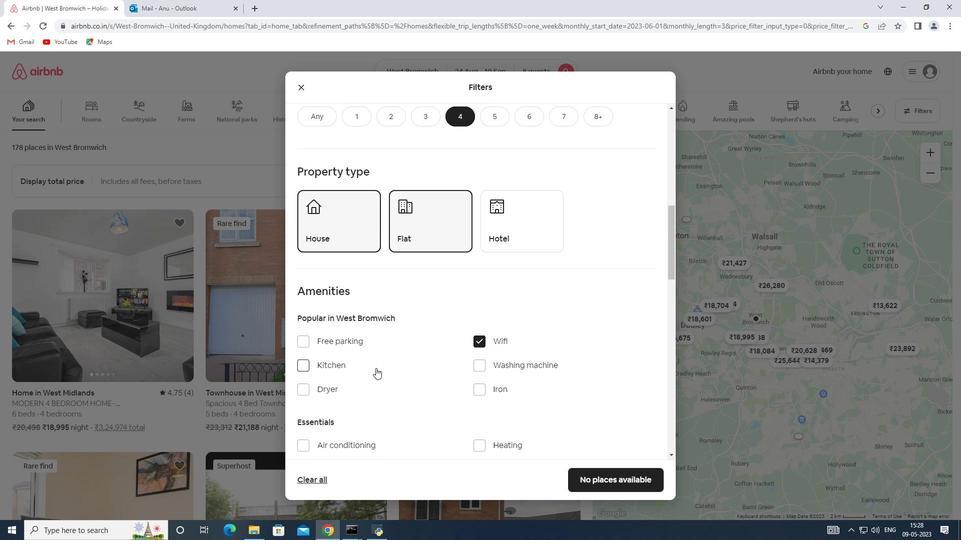 
Action: Mouse moved to (480, 366)
Screenshot: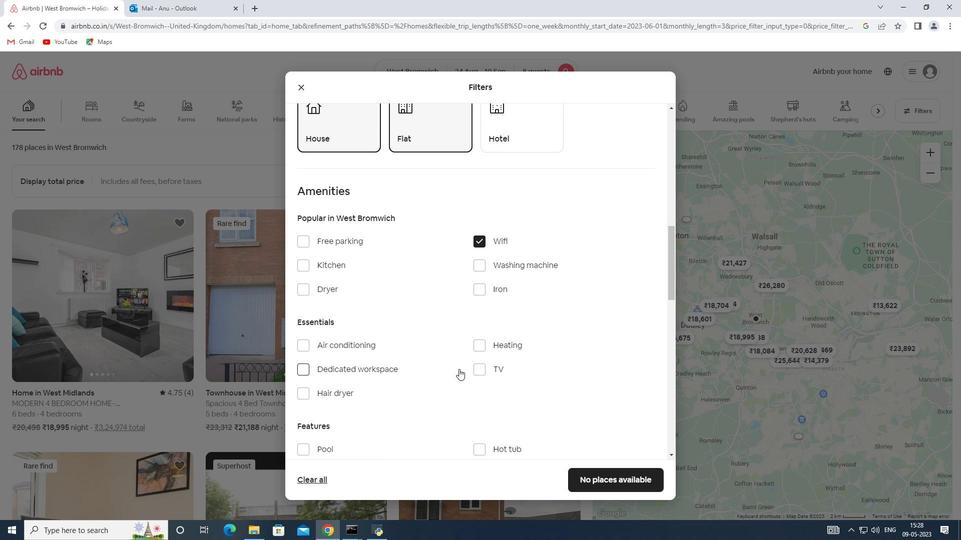 
Action: Mouse pressed left at (480, 366)
Screenshot: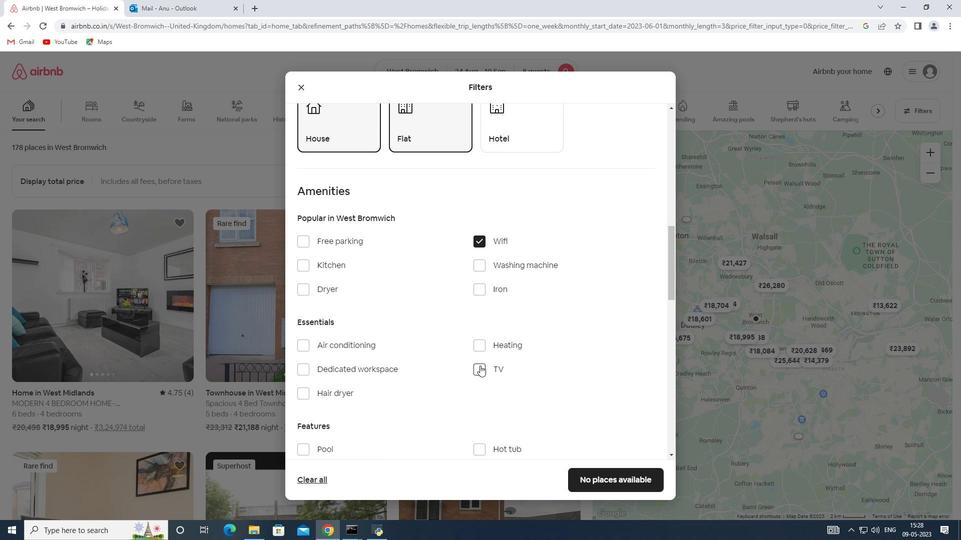 
Action: Mouse moved to (298, 240)
Screenshot: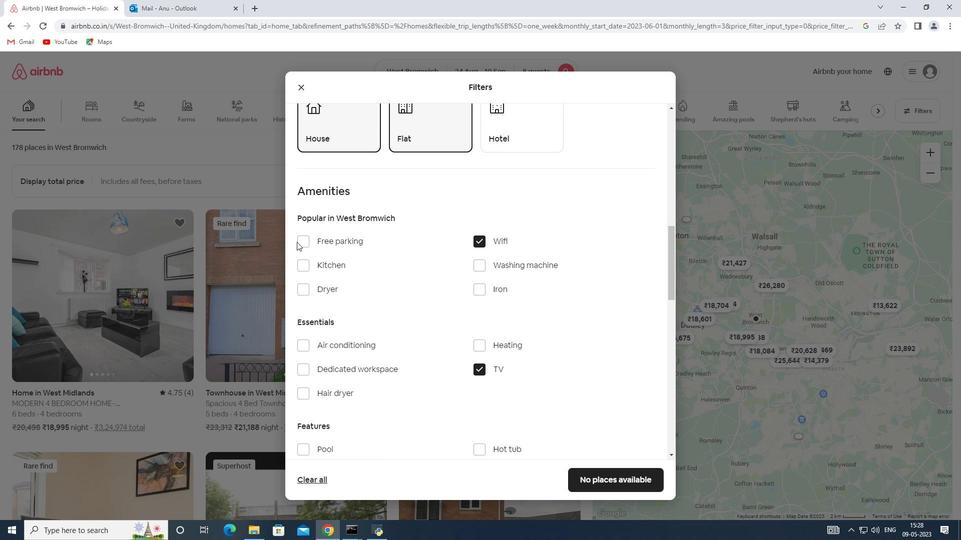 
Action: Mouse pressed left at (298, 240)
Screenshot: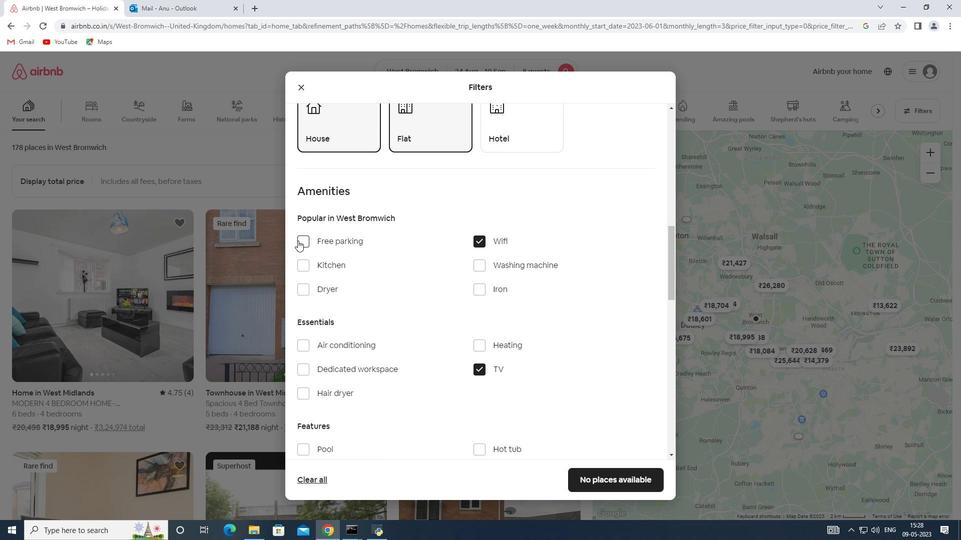 
Action: Mouse moved to (378, 328)
Screenshot: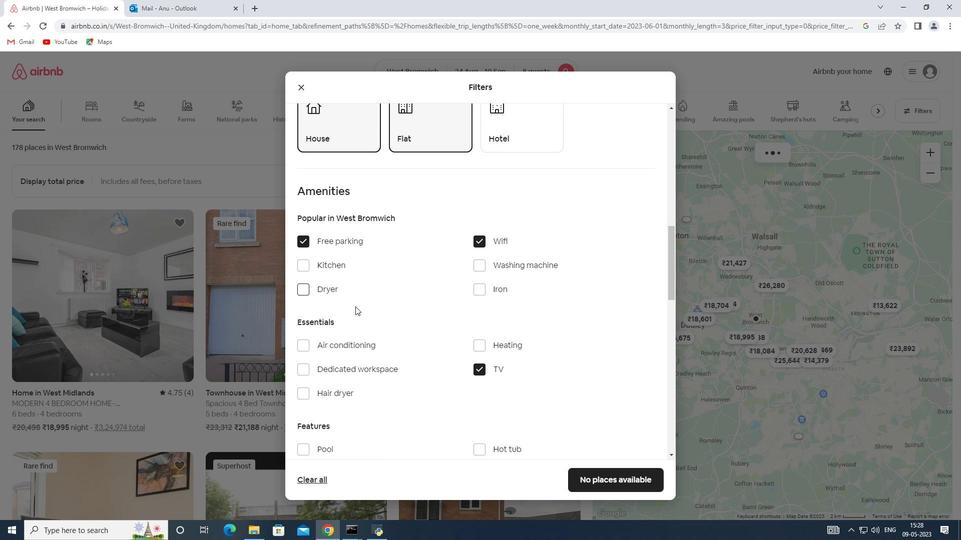 
Action: Mouse scrolled (378, 328) with delta (0, 0)
Screenshot: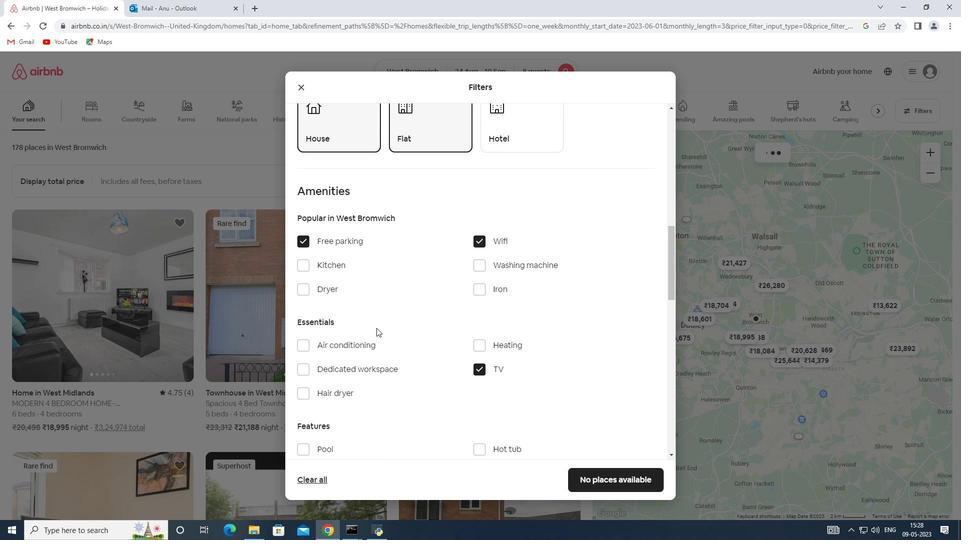 
Action: Mouse scrolled (378, 328) with delta (0, 0)
Screenshot: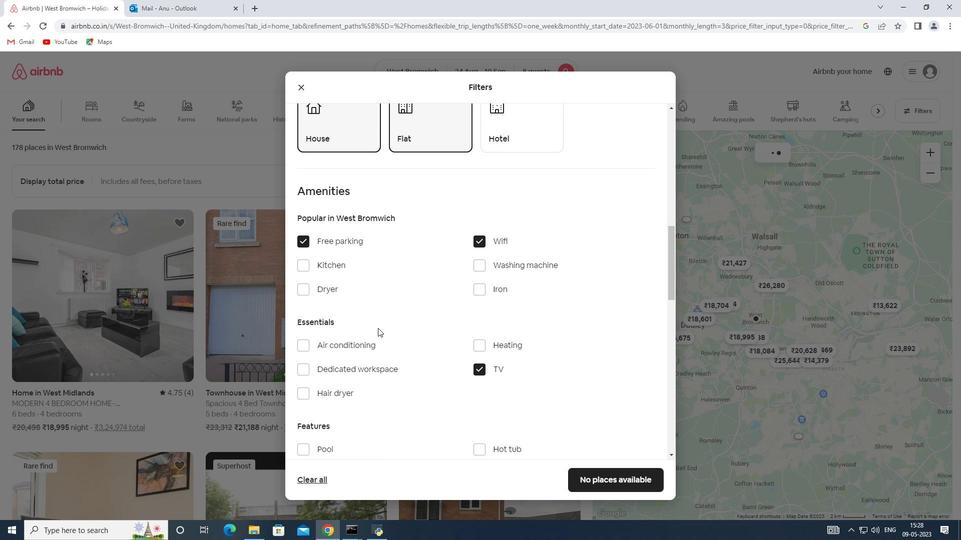 
Action: Mouse moved to (376, 327)
Screenshot: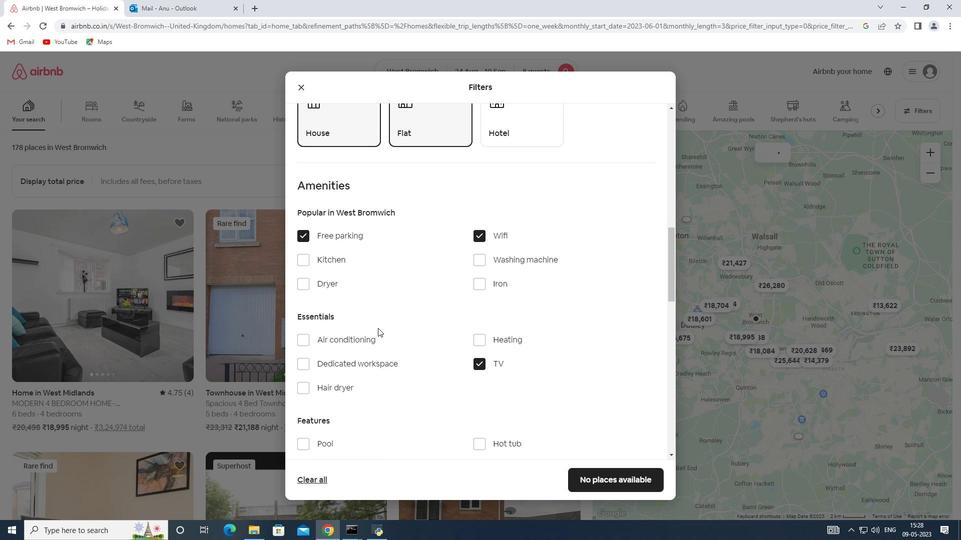 
Action: Mouse scrolled (376, 327) with delta (0, 0)
Screenshot: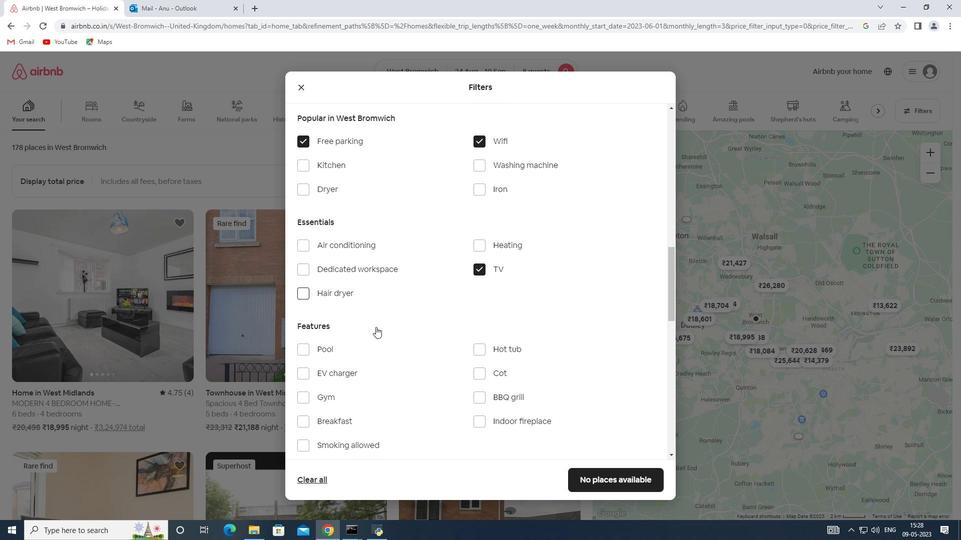 
Action: Mouse moved to (303, 345)
Screenshot: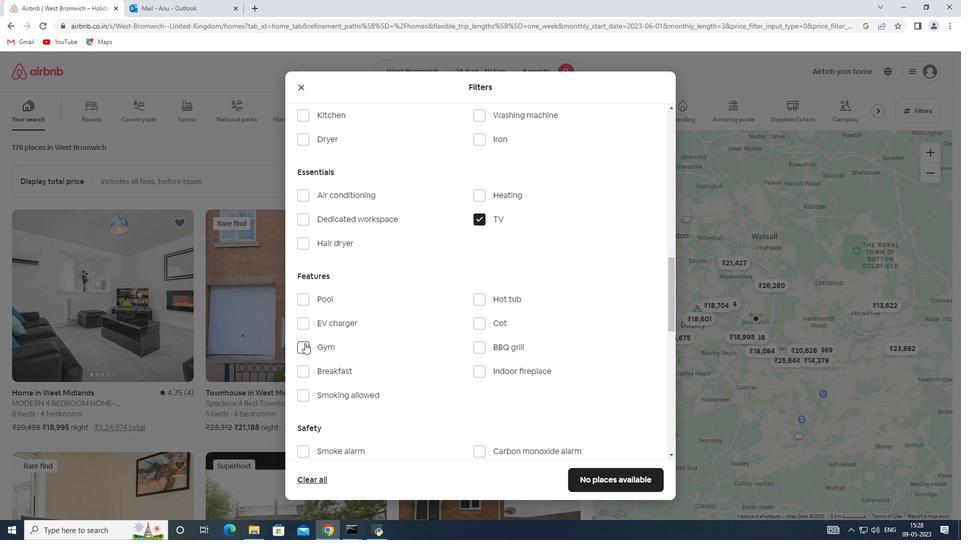 
Action: Mouse pressed left at (303, 345)
Screenshot: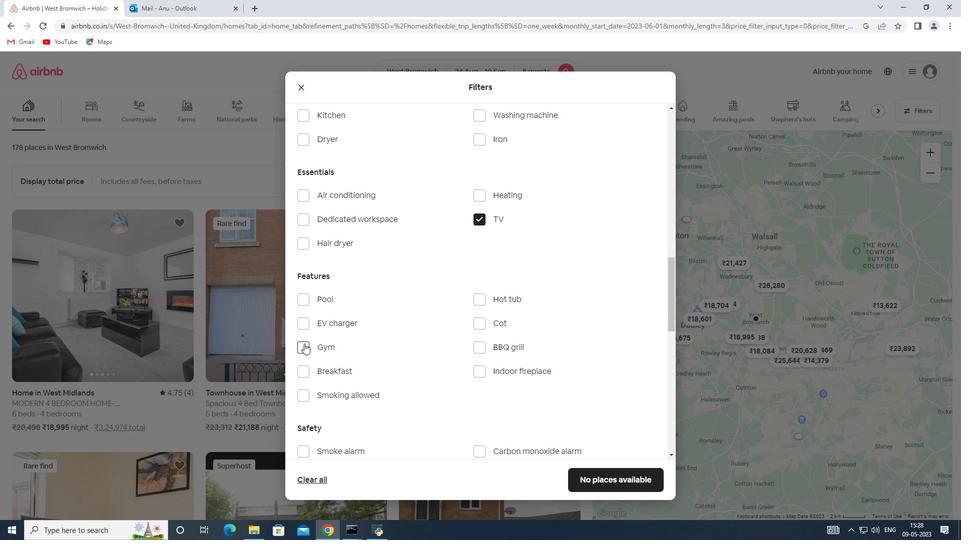 
Action: Mouse moved to (308, 368)
Screenshot: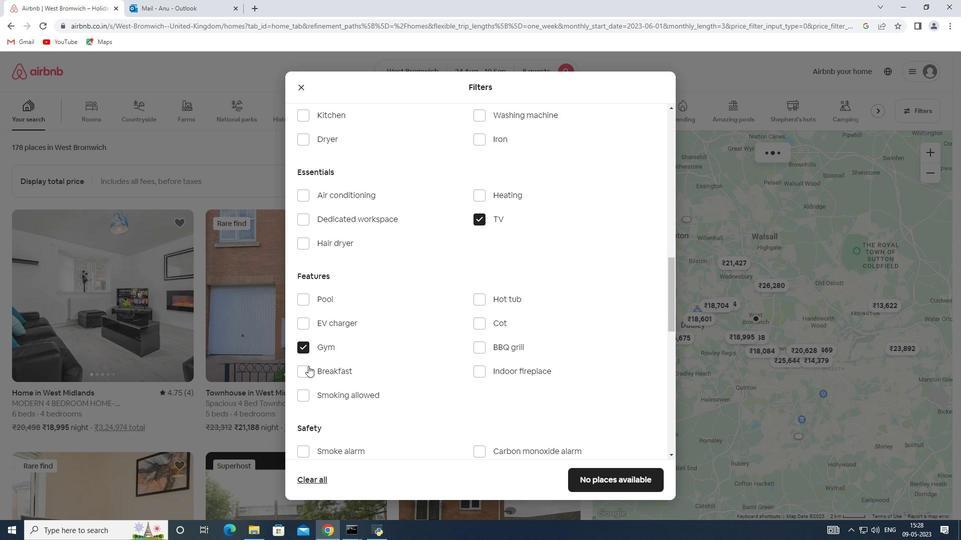 
Action: Mouse pressed left at (308, 368)
Screenshot: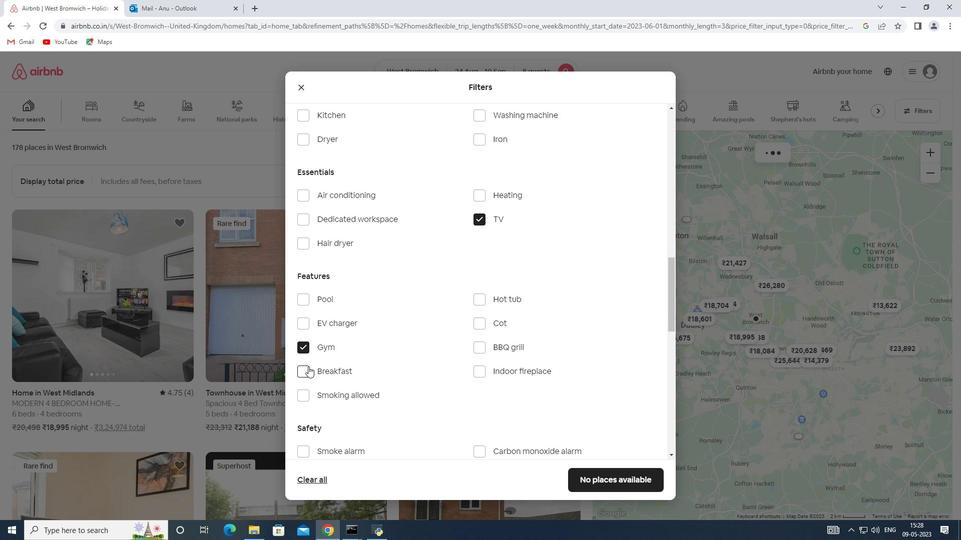 
Action: Mouse moved to (396, 353)
Screenshot: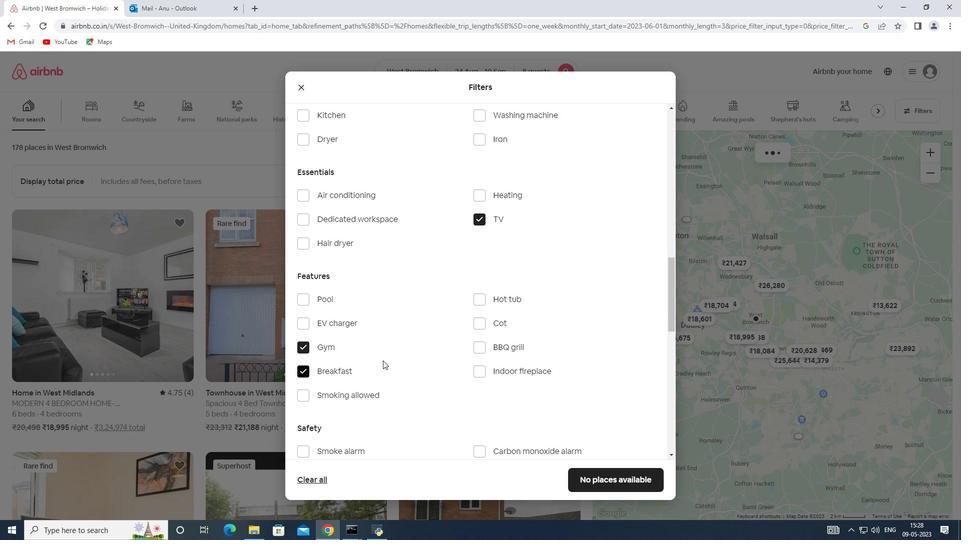
Action: Mouse scrolled (396, 353) with delta (0, 0)
Screenshot: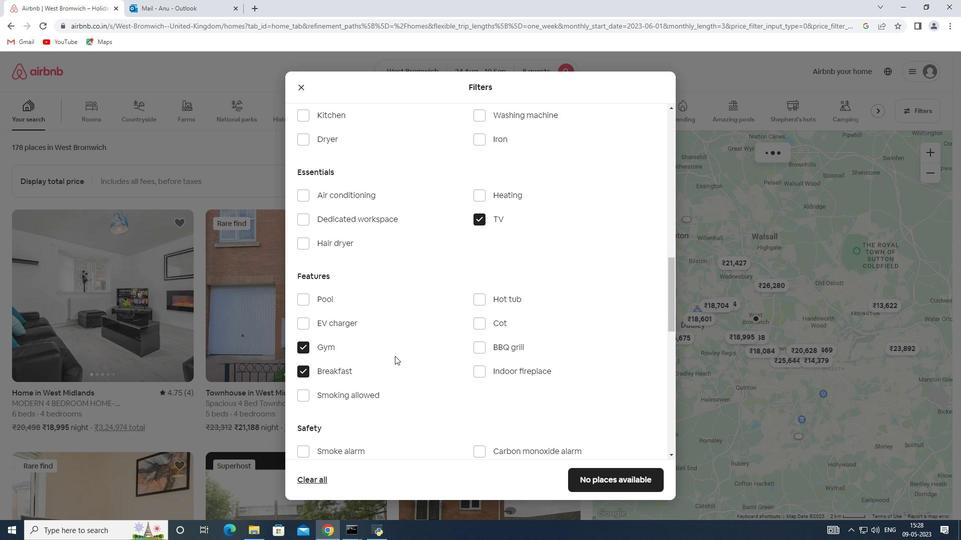 
Action: Mouse scrolled (396, 353) with delta (0, 0)
Screenshot: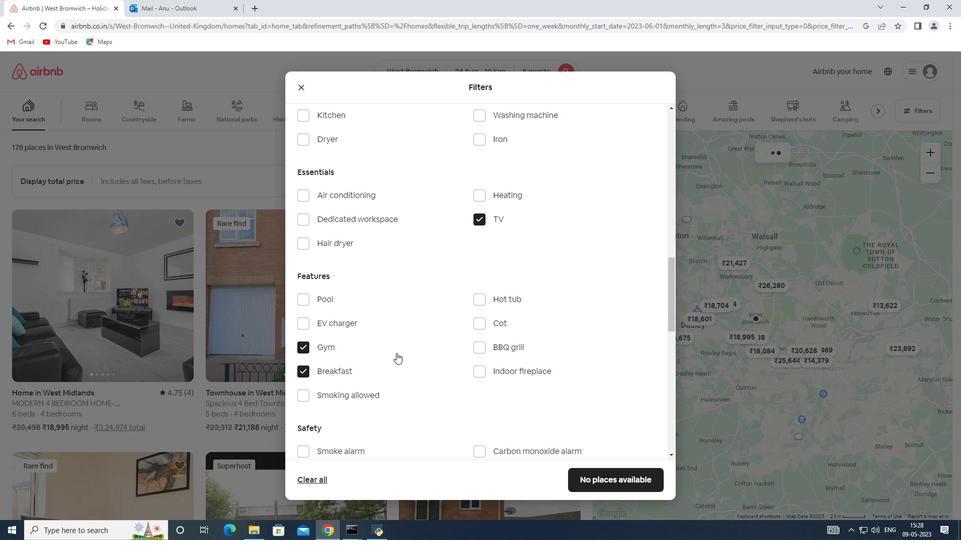 
Action: Mouse scrolled (396, 353) with delta (0, 0)
Screenshot: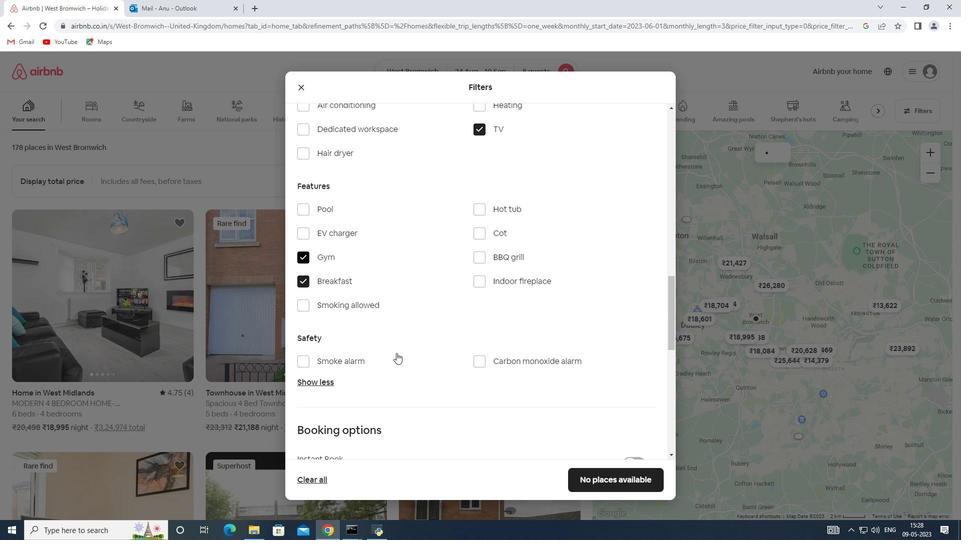 
Action: Mouse scrolled (396, 353) with delta (0, 0)
Screenshot: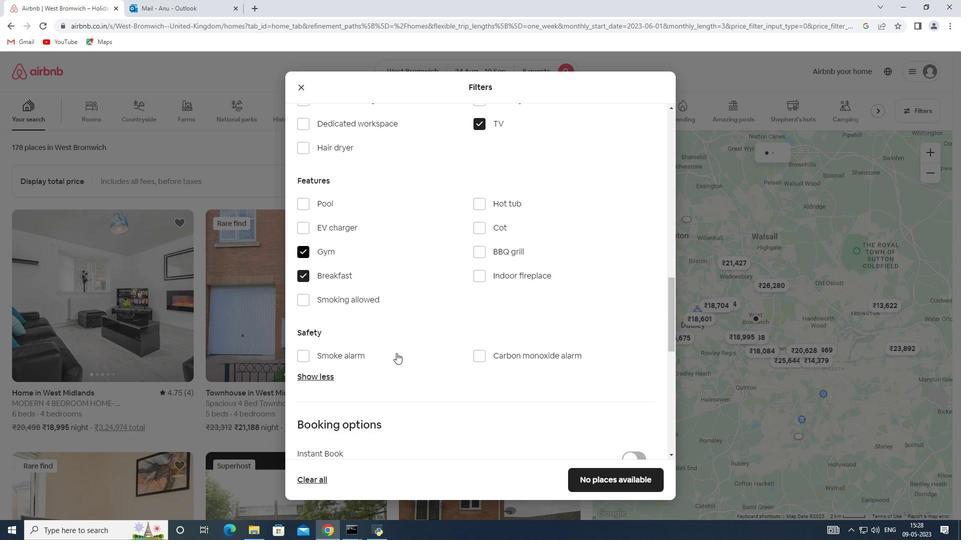 
Action: Mouse moved to (637, 389)
Screenshot: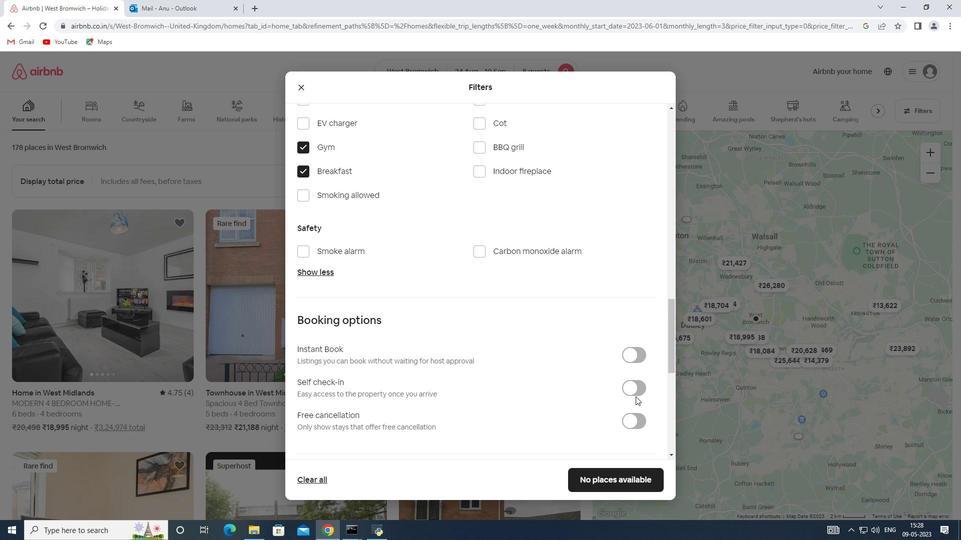 
Action: Mouse pressed left at (637, 389)
Screenshot: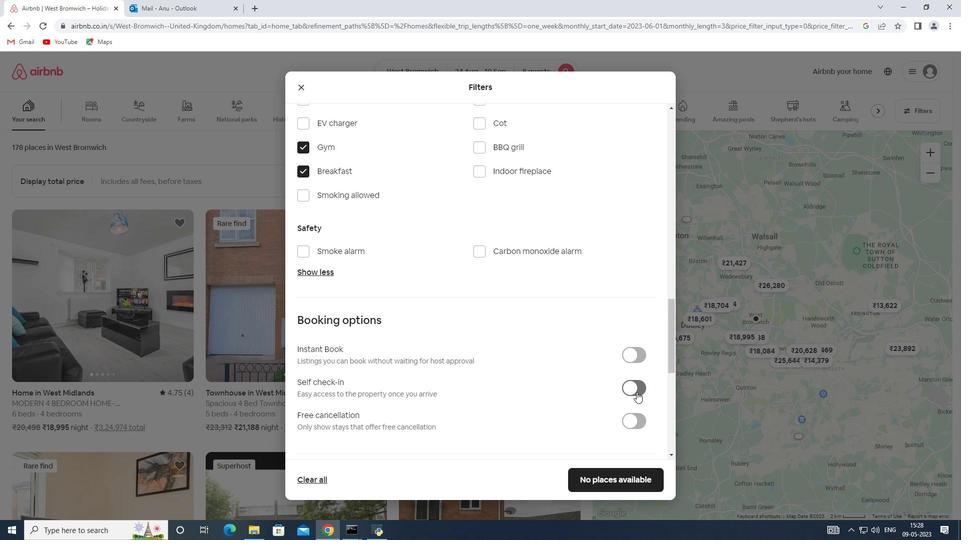 
Action: Mouse moved to (448, 374)
Screenshot: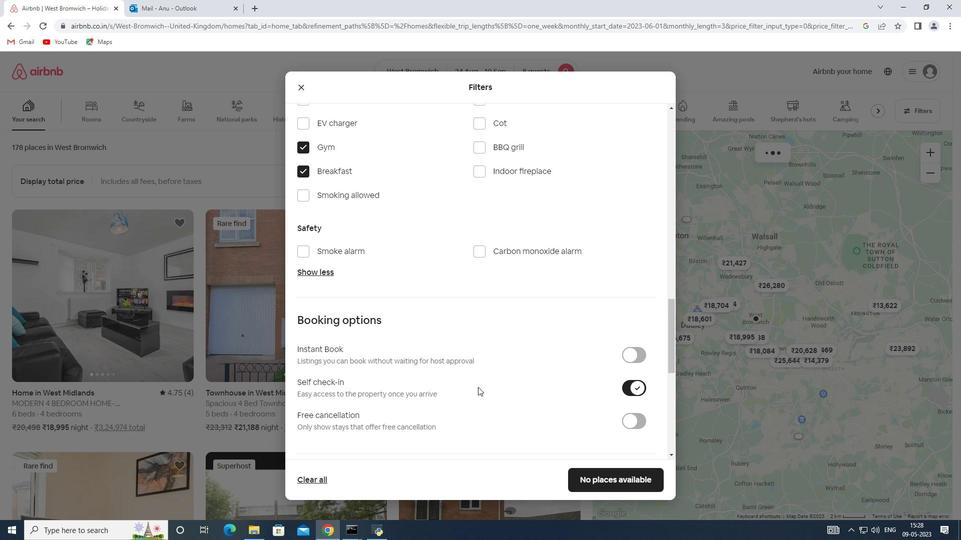
Action: Mouse scrolled (448, 373) with delta (0, 0)
Screenshot: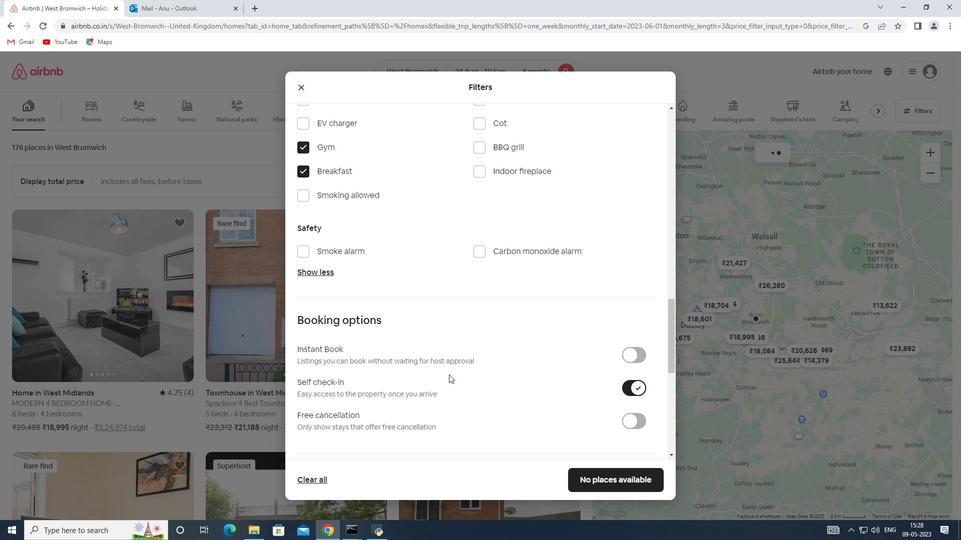 
Action: Mouse moved to (448, 374)
Screenshot: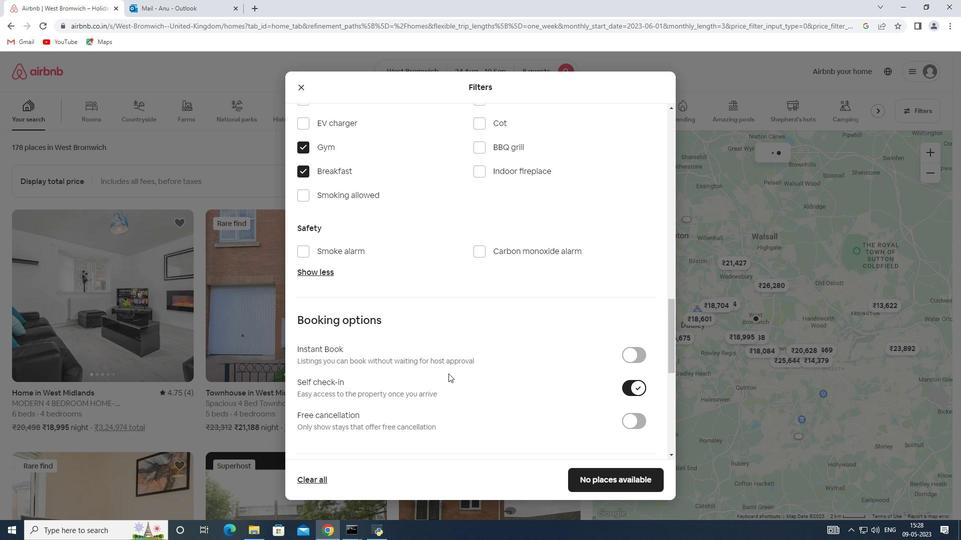 
Action: Mouse scrolled (448, 373) with delta (0, 0)
Screenshot: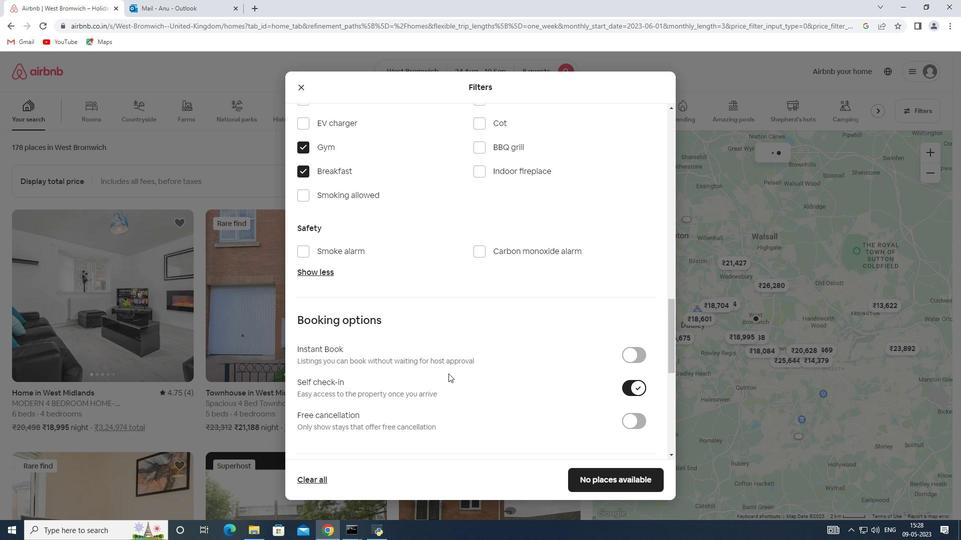 
Action: Mouse scrolled (448, 373) with delta (0, 0)
Screenshot: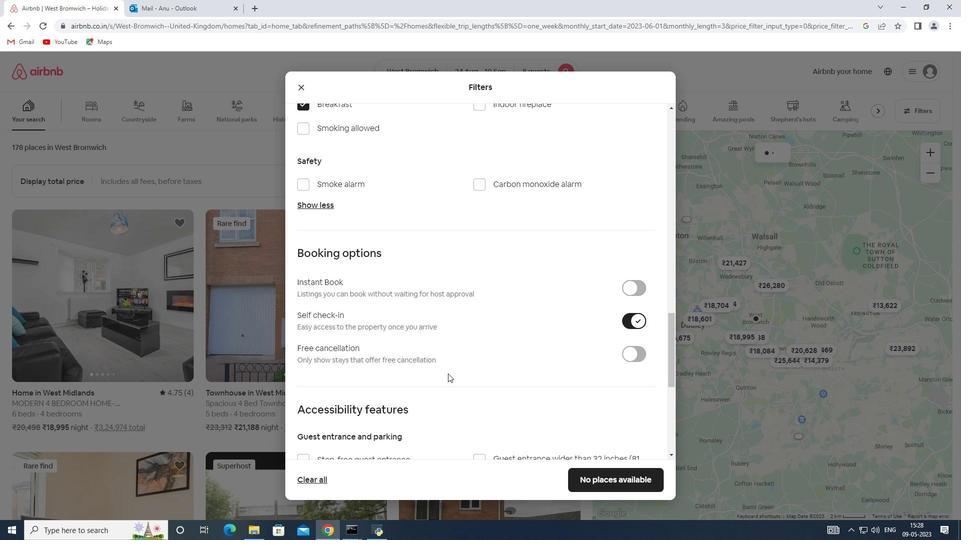 
Action: Mouse scrolled (448, 373) with delta (0, 0)
Screenshot: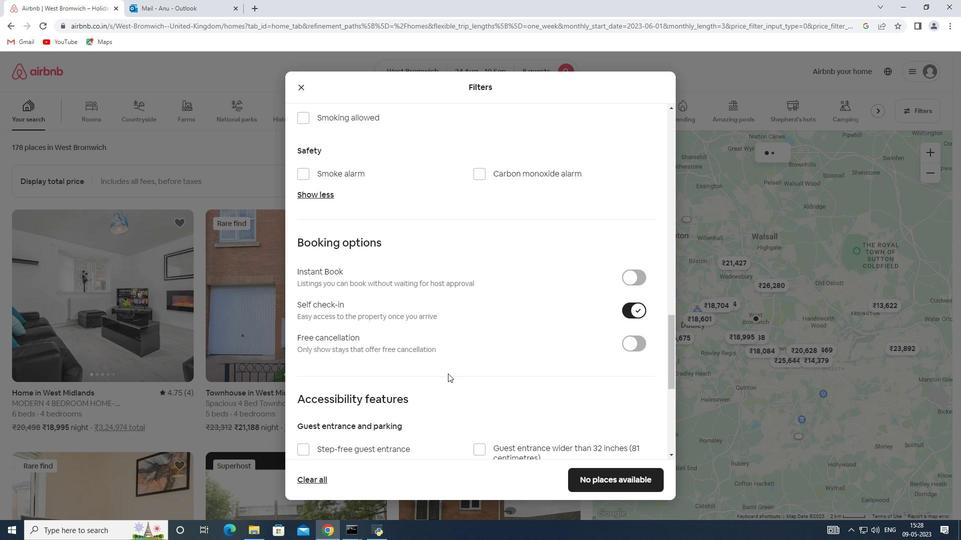 
Action: Mouse moved to (378, 412)
Screenshot: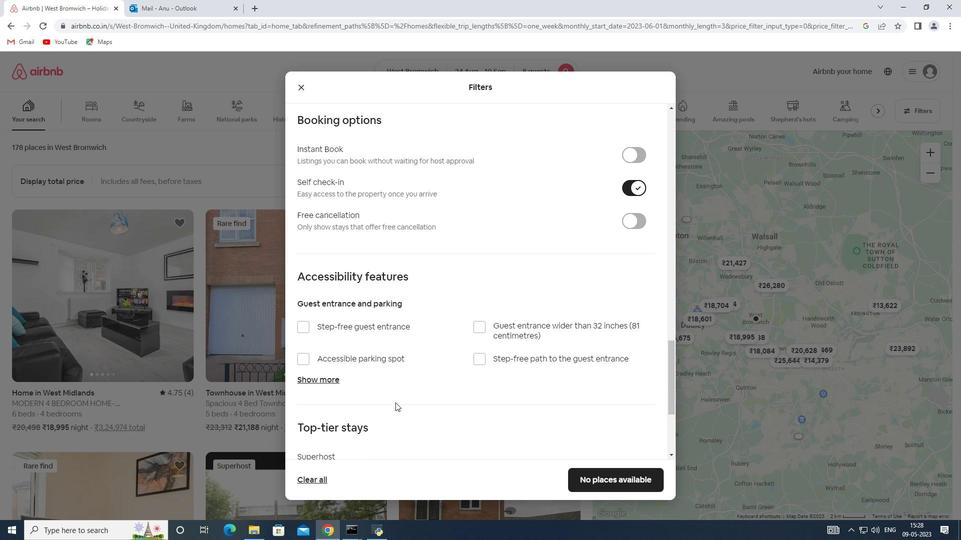 
Action: Mouse scrolled (378, 411) with delta (0, 0)
Screenshot: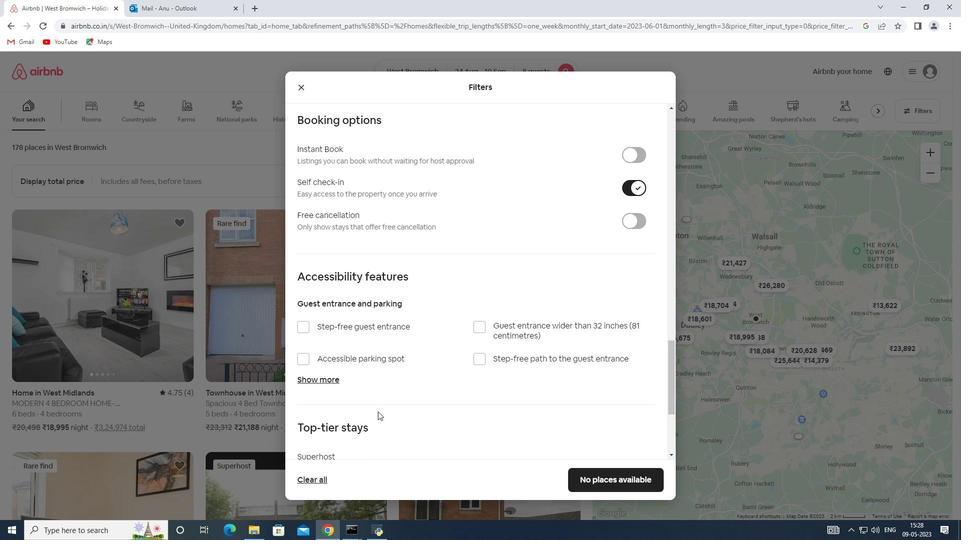 
Action: Mouse scrolled (378, 411) with delta (0, 0)
Screenshot: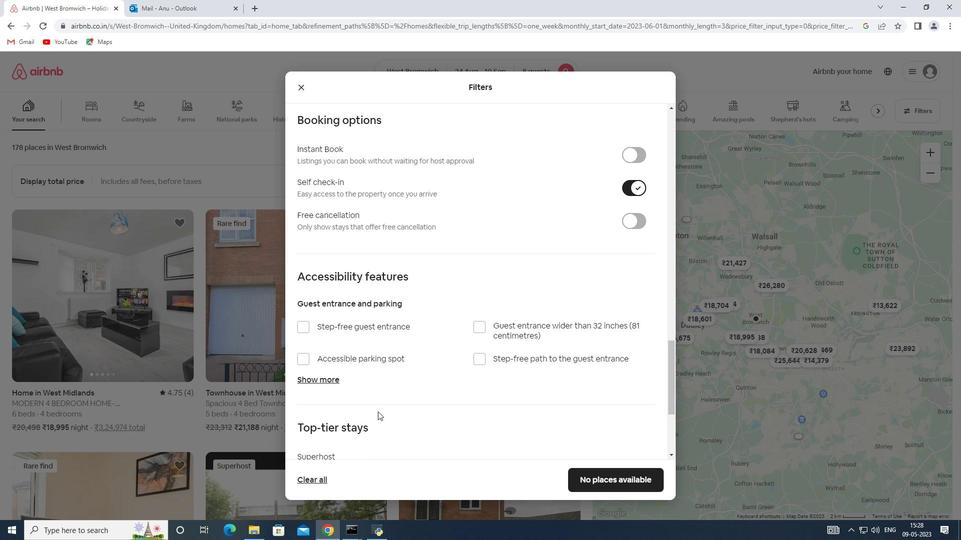 
Action: Mouse scrolled (378, 411) with delta (0, 0)
Screenshot: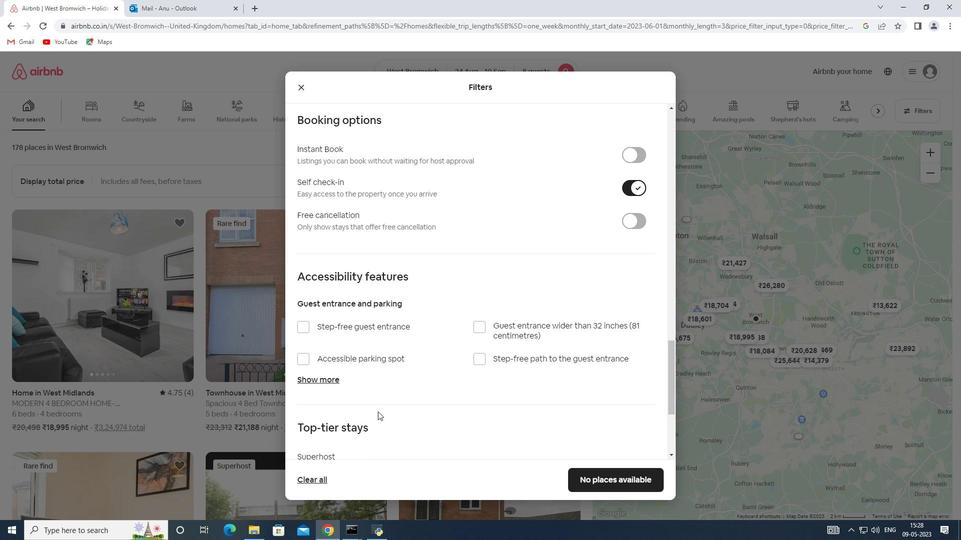 
Action: Mouse moved to (330, 410)
Screenshot: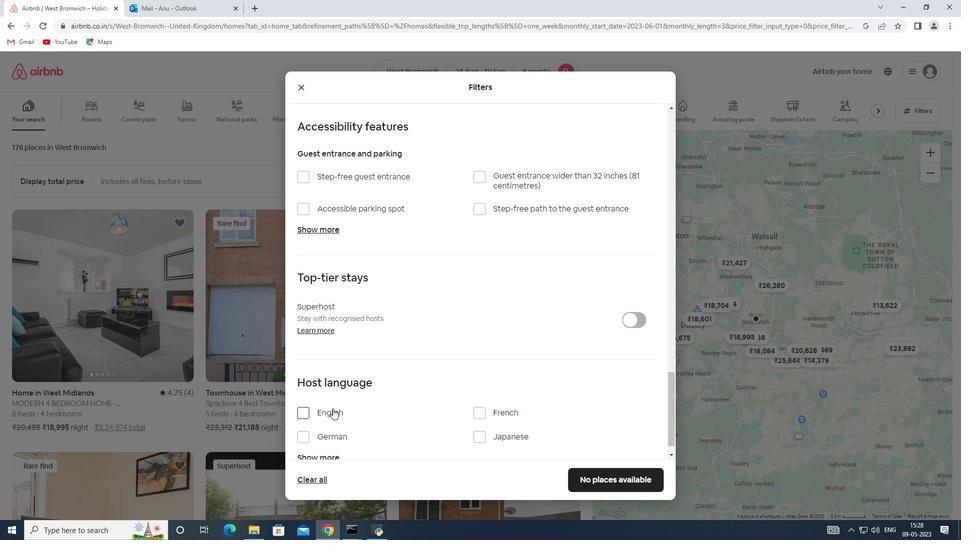 
Action: Mouse pressed left at (330, 410)
Screenshot: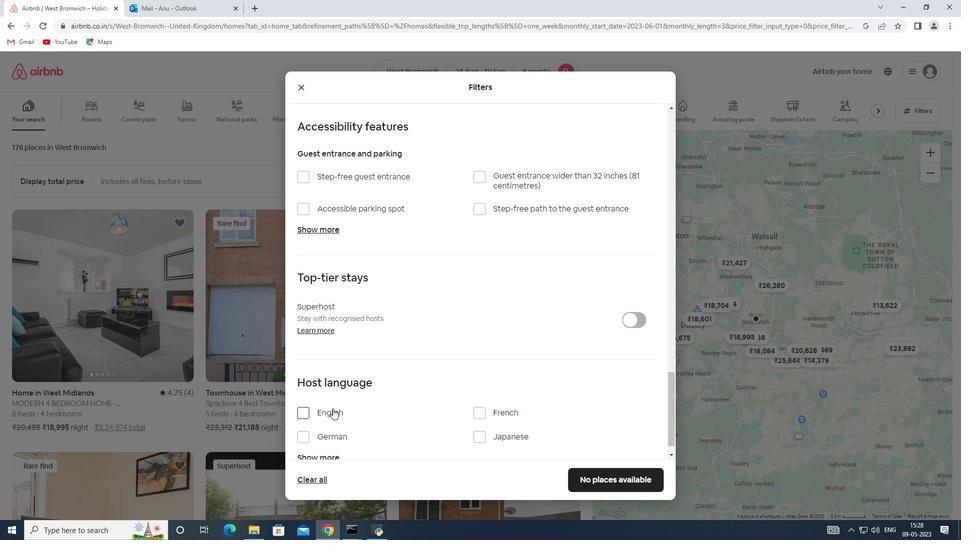 
Action: Mouse moved to (605, 475)
Screenshot: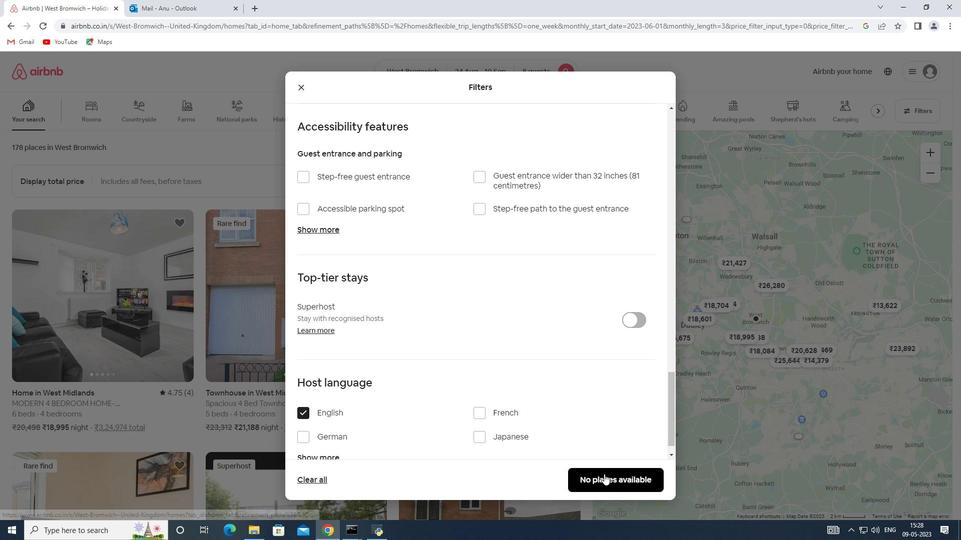 
Action: Mouse pressed left at (605, 475)
Screenshot: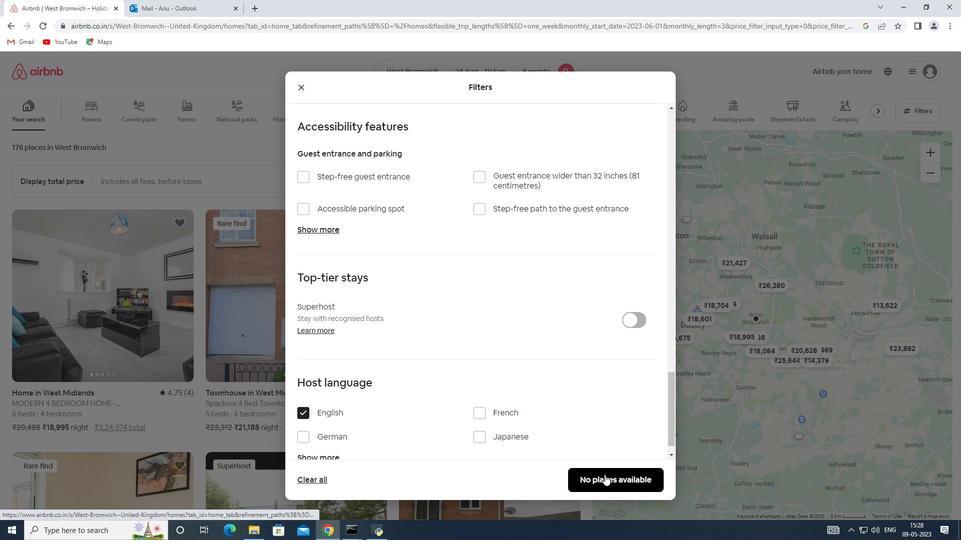 
